 Task: Create new Company, with domain: 'brooklynmuseum.org' and type: 'Vendor'. Add new contact for this company, with mail Id: 'Naina_Bennett@brooklynmuseum.org', First Name: Naina, Last name:  Bennett, Job Title: 'Network Technician', Phone Number: '(305) 555-9016'. Change life cycle stage to  Lead and lead status to  In Progress. Logged in from softage.4@softage.net
Action: Mouse moved to (88, 61)
Screenshot: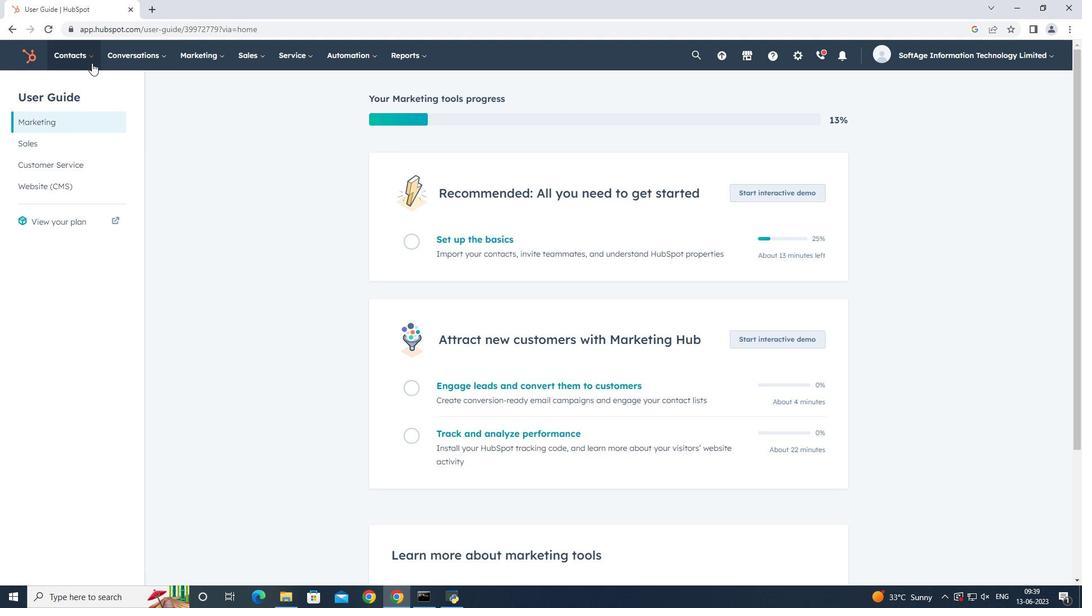 
Action: Mouse pressed left at (88, 61)
Screenshot: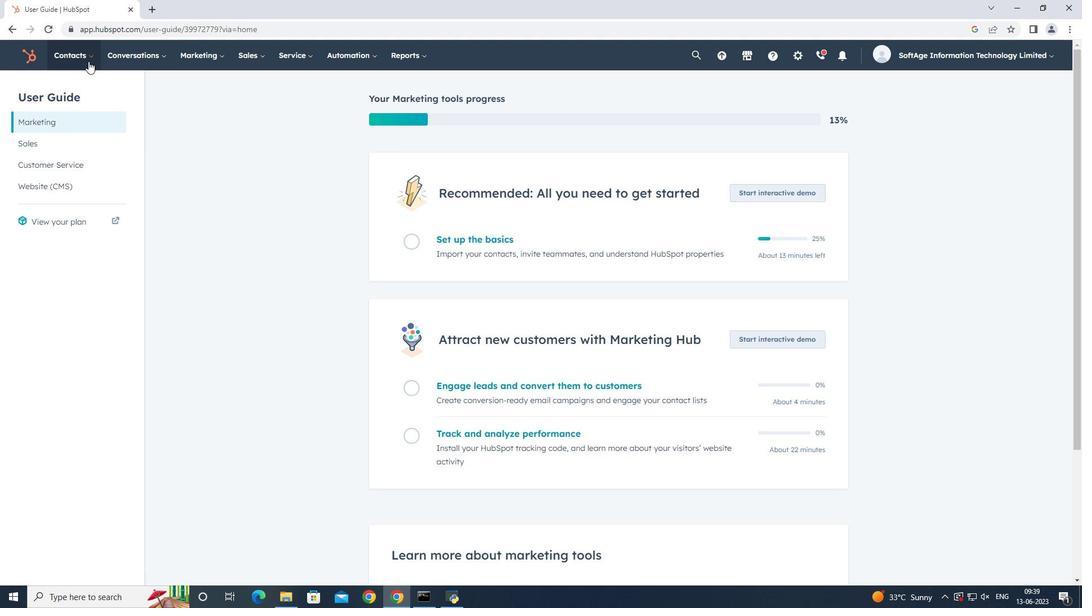 
Action: Mouse moved to (85, 105)
Screenshot: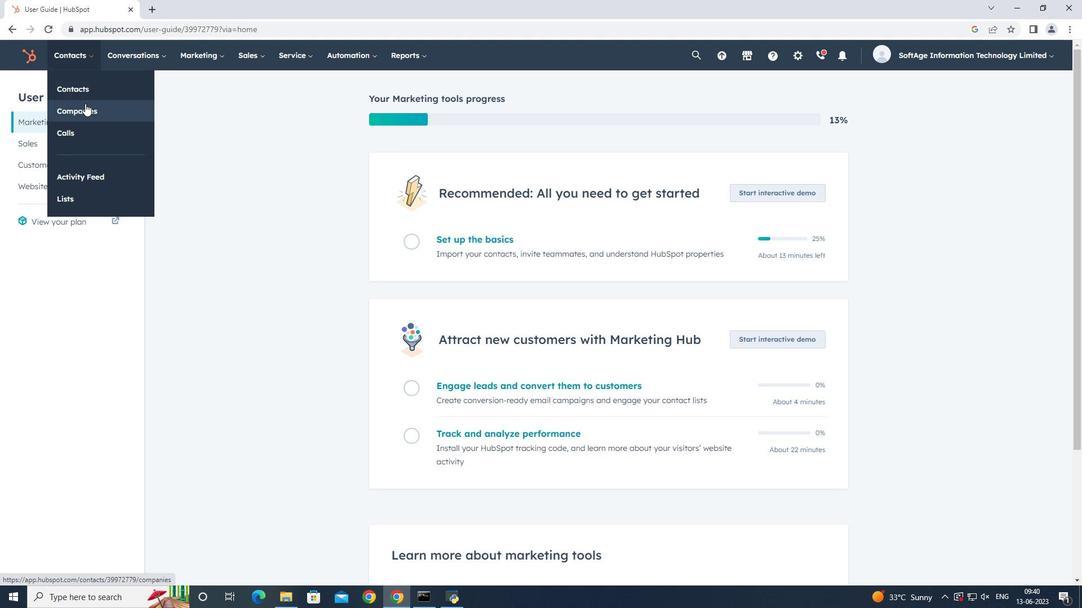 
Action: Mouse pressed left at (85, 105)
Screenshot: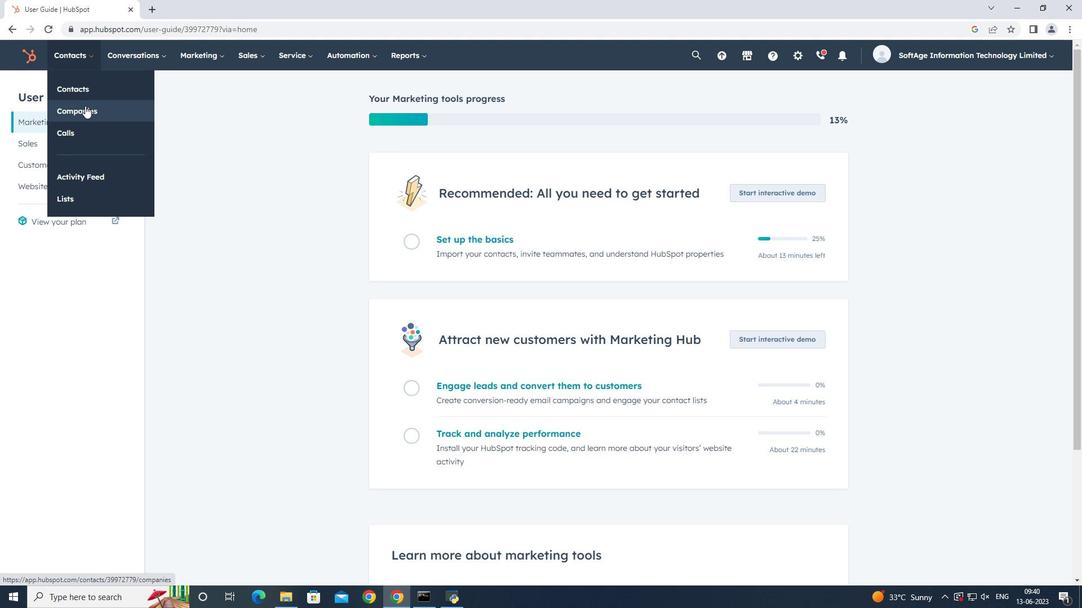 
Action: Mouse moved to (1016, 94)
Screenshot: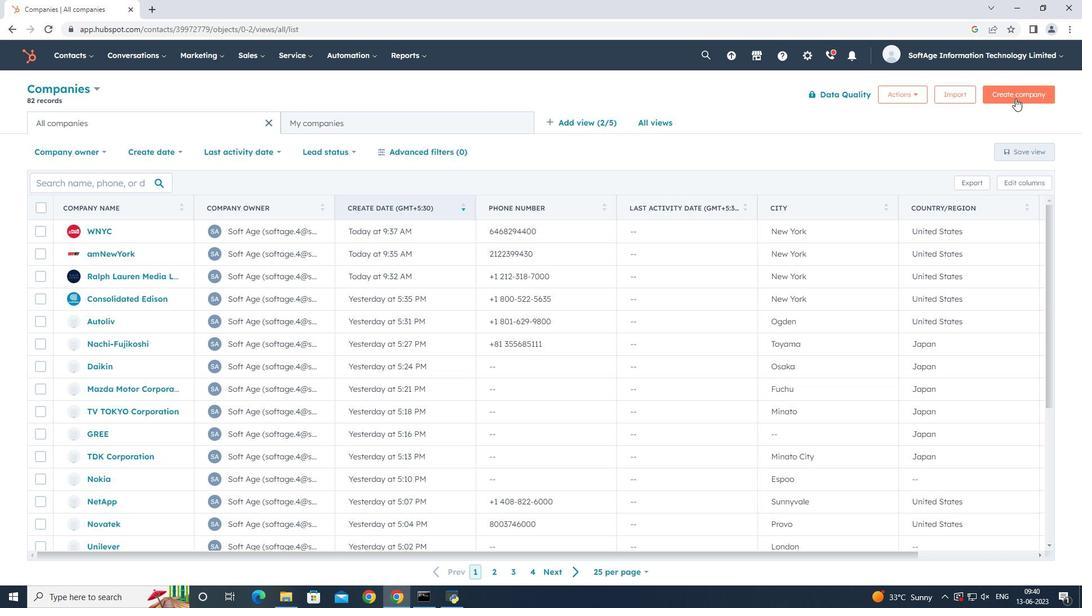 
Action: Mouse pressed left at (1016, 94)
Screenshot: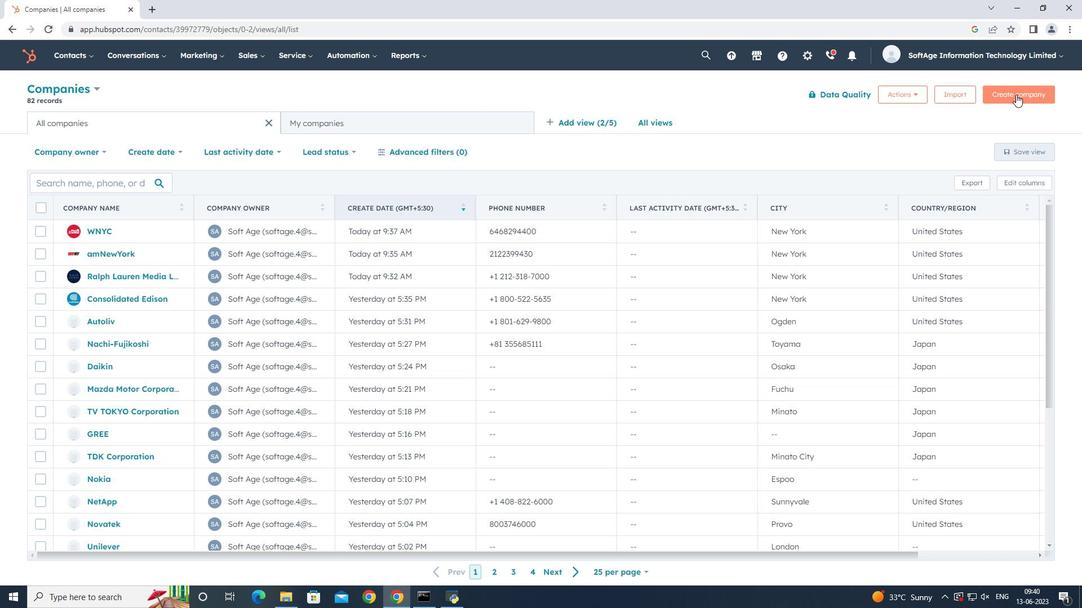 
Action: Mouse moved to (918, 142)
Screenshot: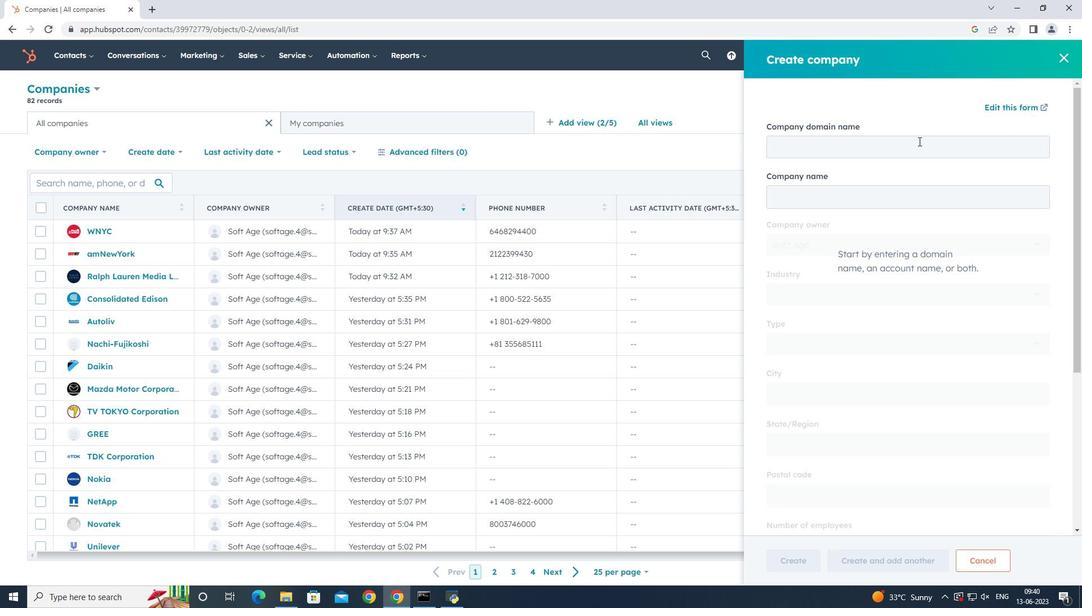 
Action: Mouse pressed left at (918, 142)
Screenshot: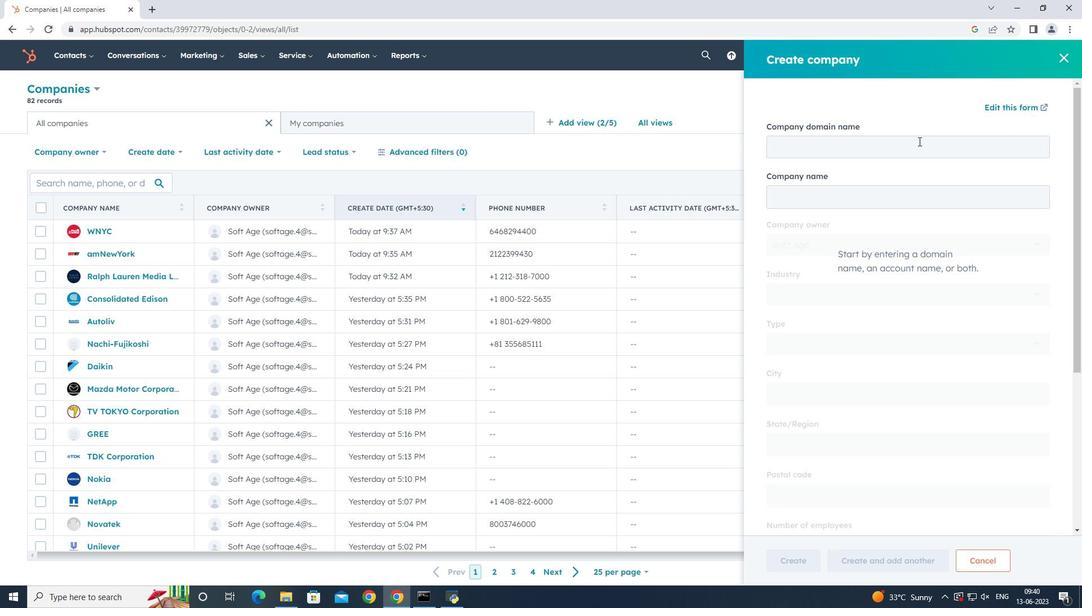 
Action: Key pressed brooklynmuseum.r<Key.backspace>org
Screenshot: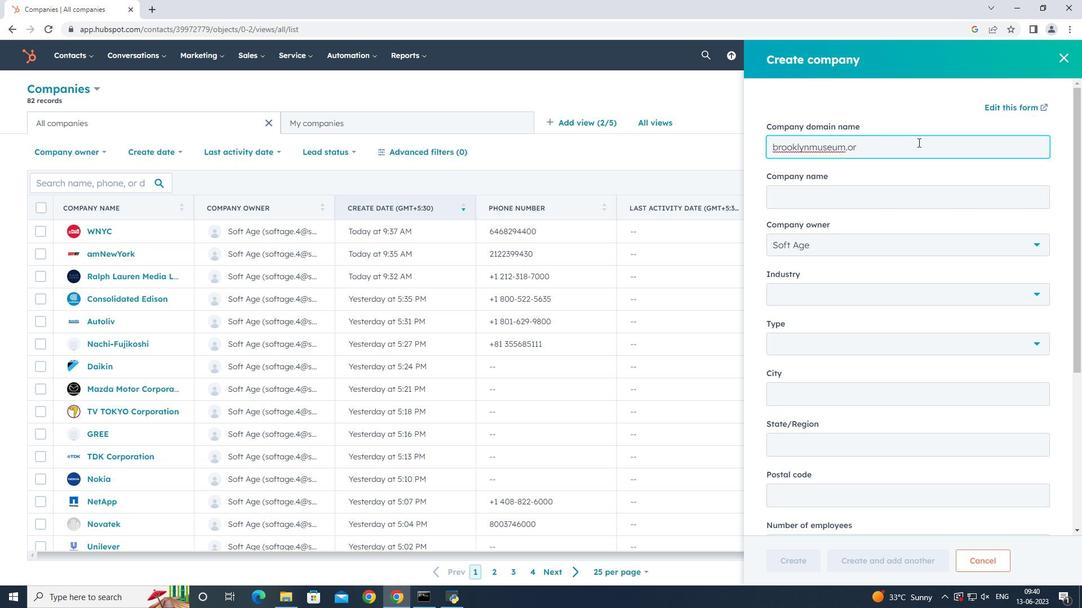 
Action: Mouse moved to (908, 337)
Screenshot: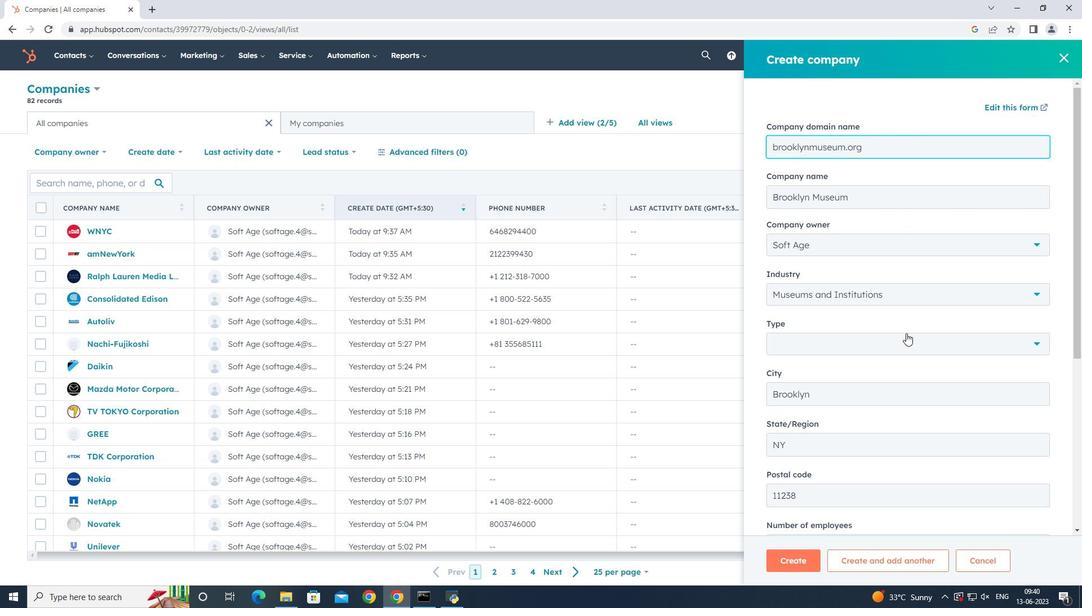 
Action: Mouse pressed left at (908, 337)
Screenshot: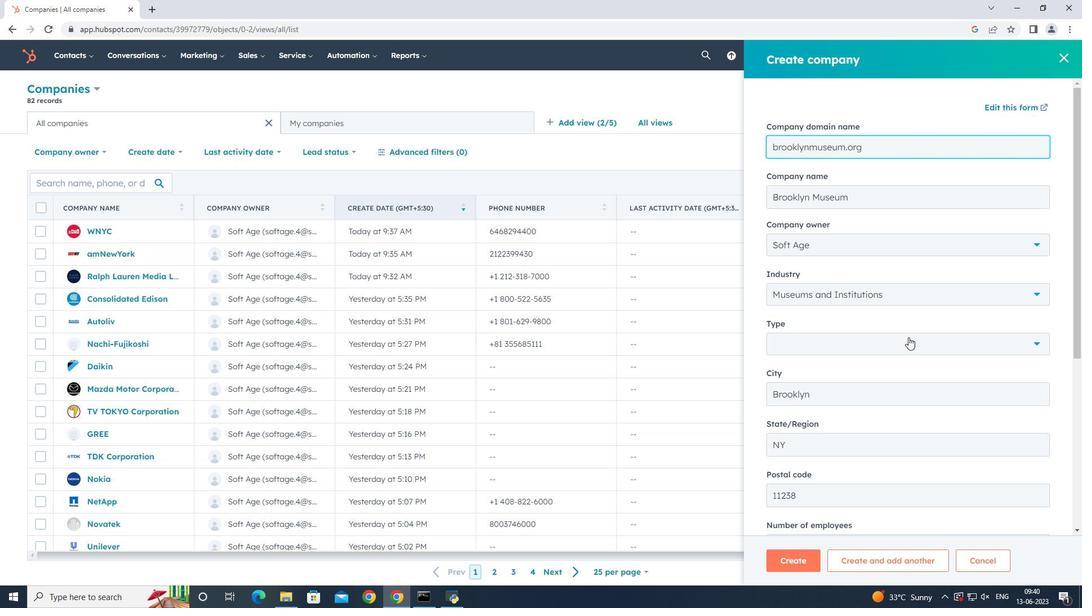 
Action: Mouse moved to (887, 455)
Screenshot: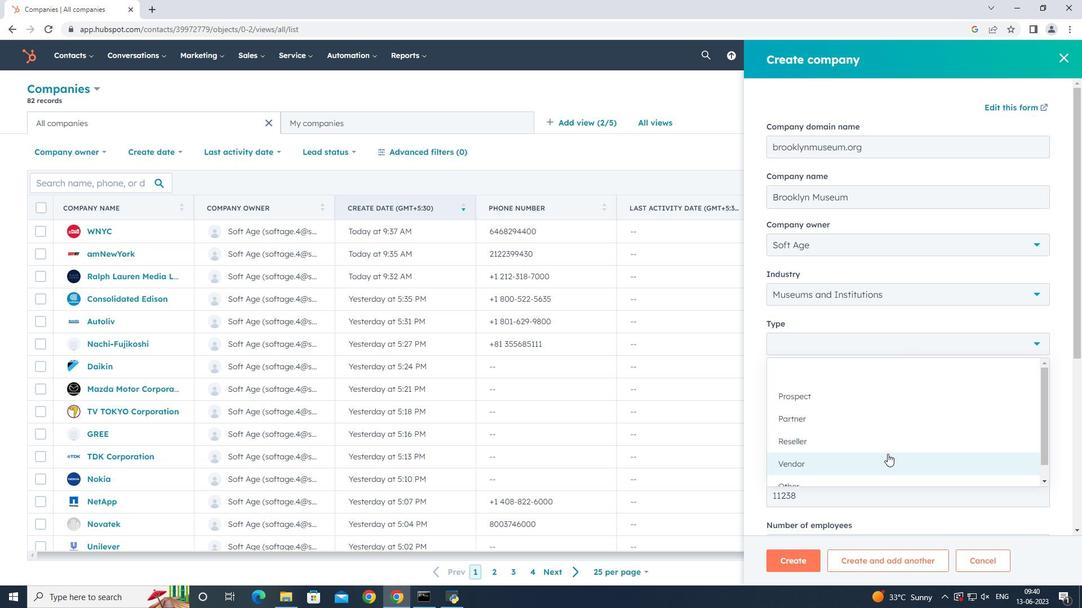 
Action: Mouse pressed left at (887, 455)
Screenshot: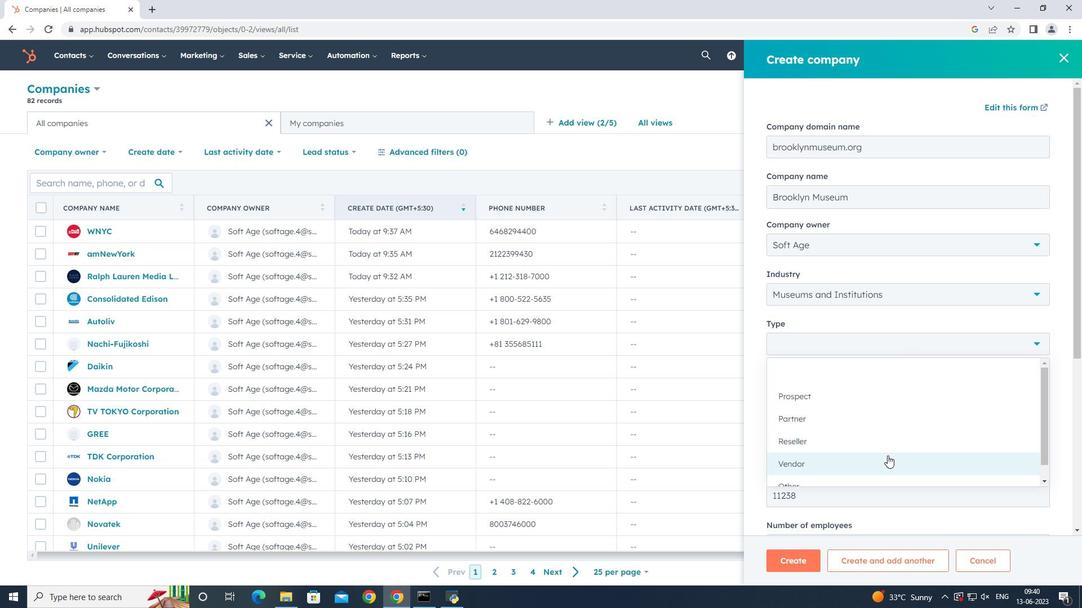 
Action: Mouse scrolled (887, 455) with delta (0, 0)
Screenshot: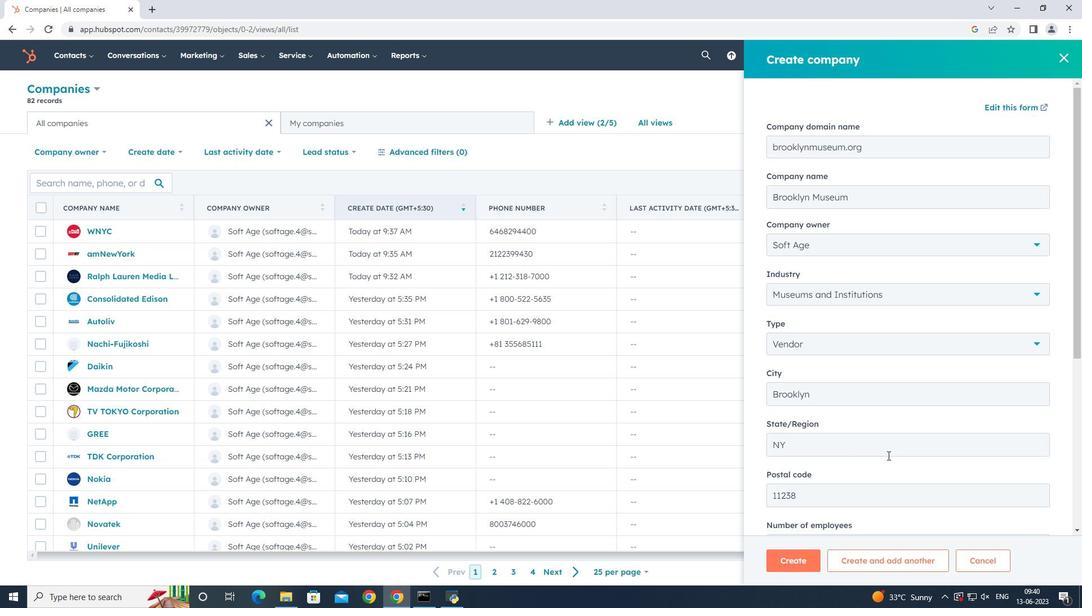 
Action: Mouse scrolled (887, 455) with delta (0, 0)
Screenshot: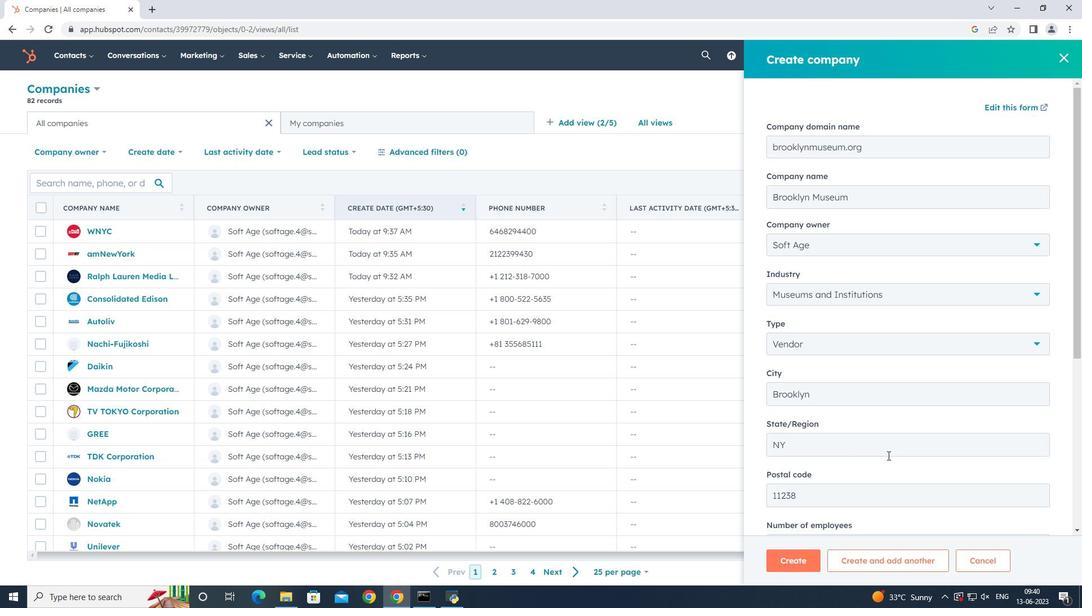 
Action: Mouse scrolled (887, 455) with delta (0, 0)
Screenshot: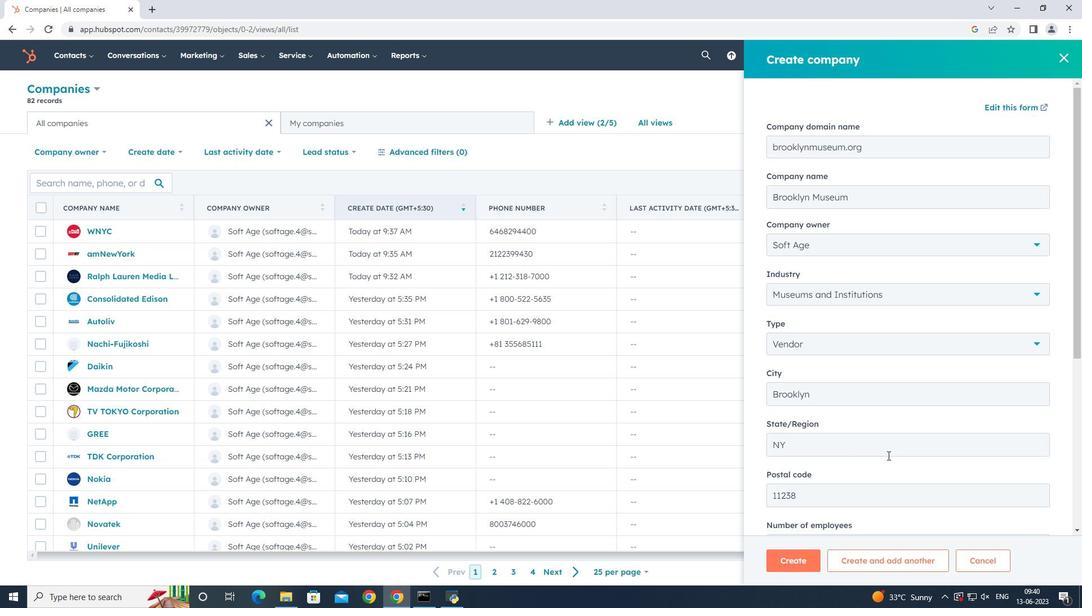 
Action: Mouse scrolled (887, 455) with delta (0, 0)
Screenshot: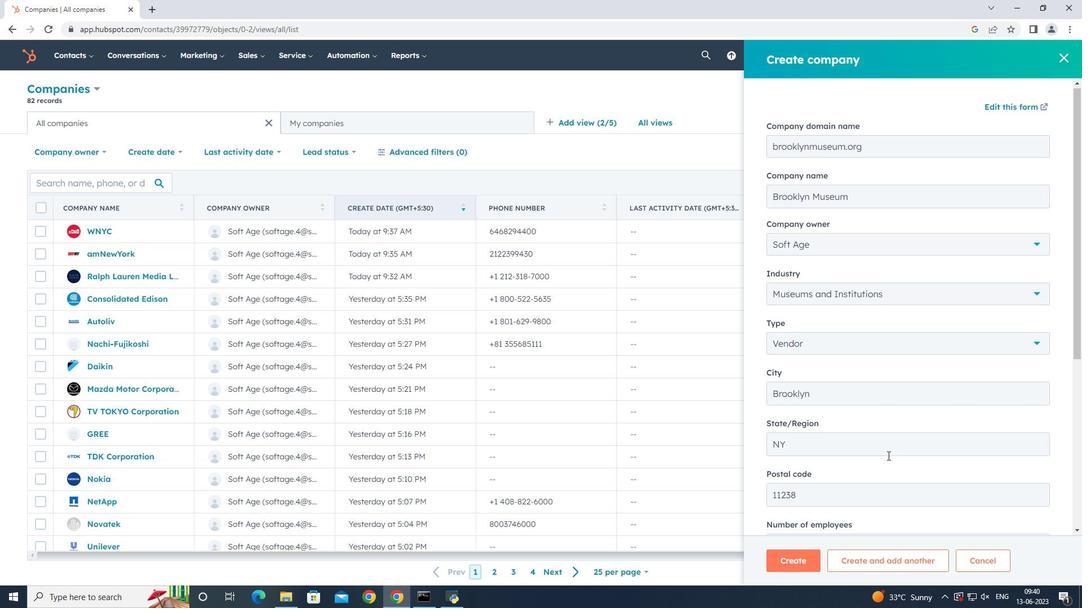 
Action: Mouse scrolled (887, 455) with delta (0, 0)
Screenshot: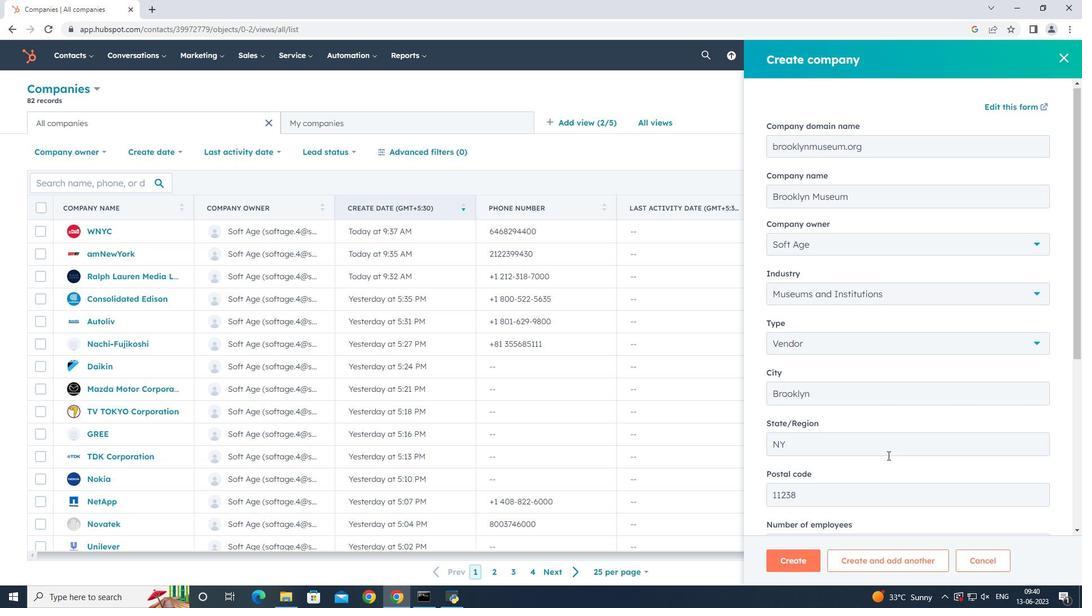 
Action: Mouse moved to (806, 556)
Screenshot: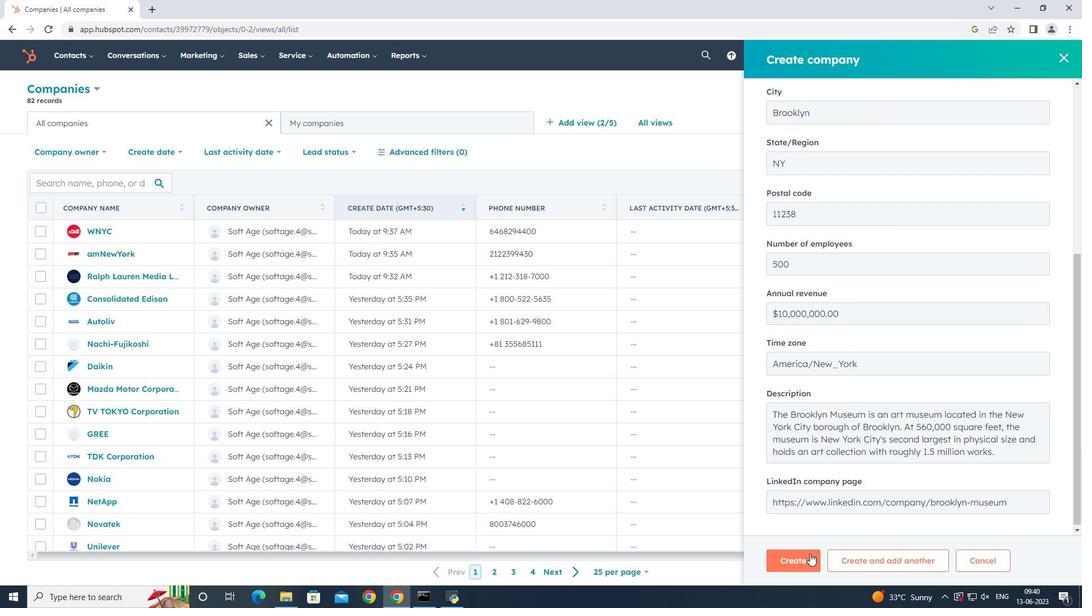 
Action: Mouse pressed left at (806, 556)
Screenshot: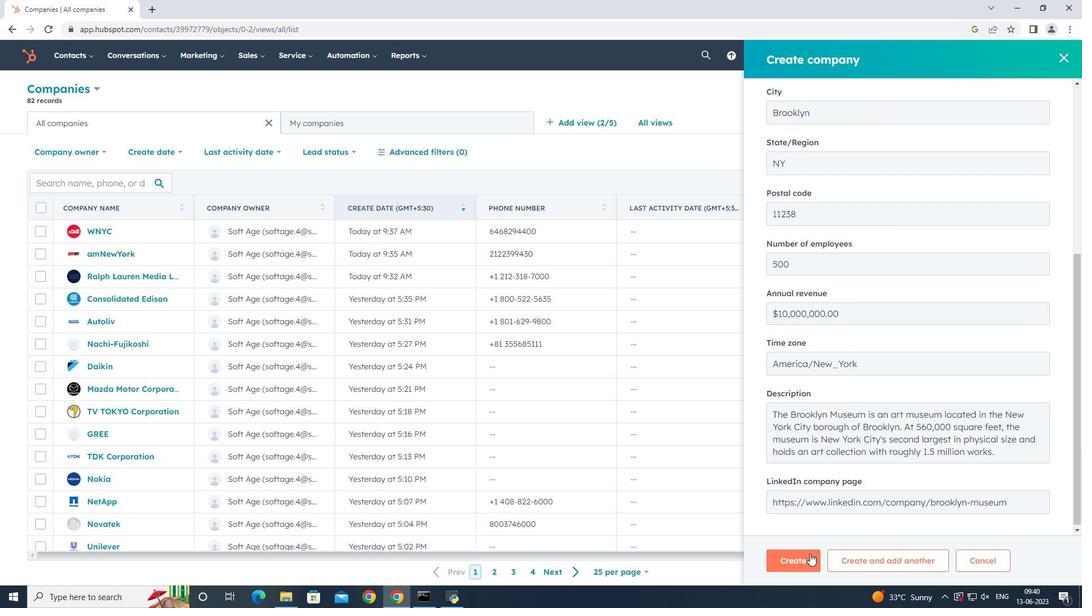 
Action: Mouse moved to (761, 364)
Screenshot: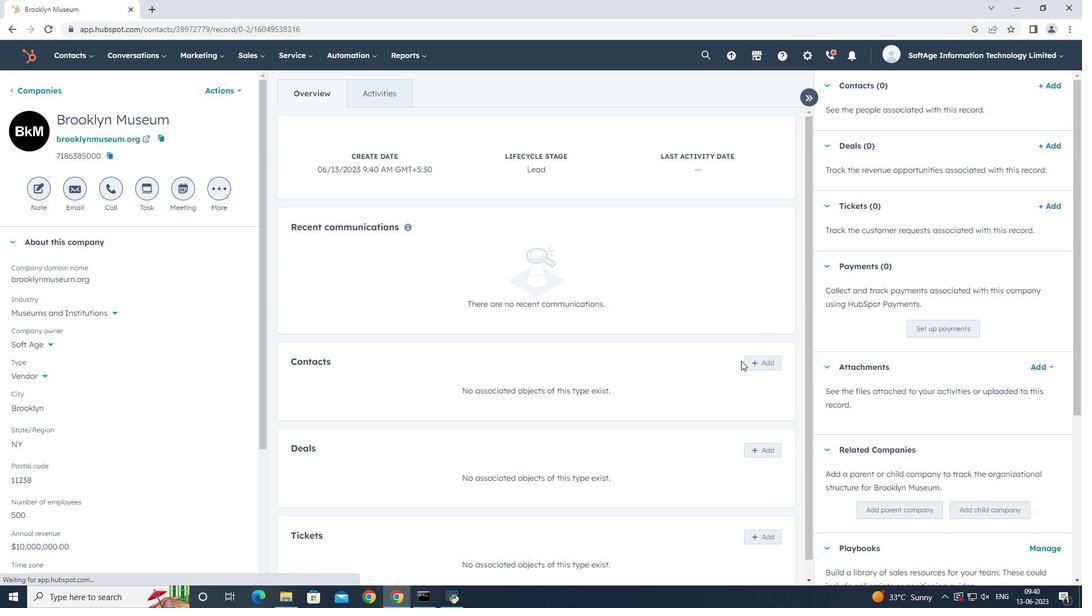 
Action: Mouse pressed left at (761, 364)
Screenshot: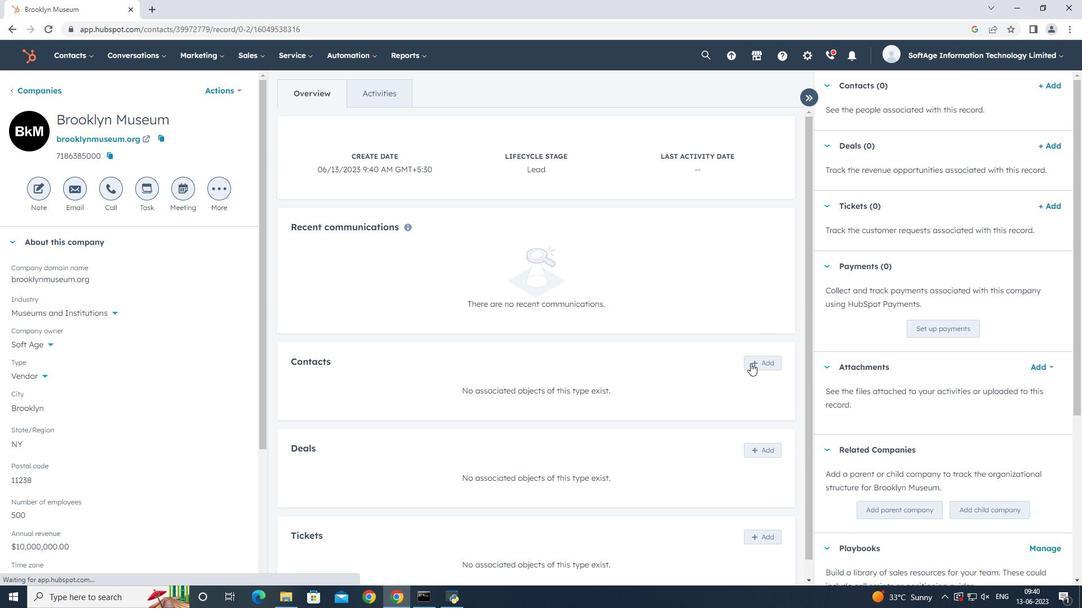 
Action: Mouse moved to (822, 120)
Screenshot: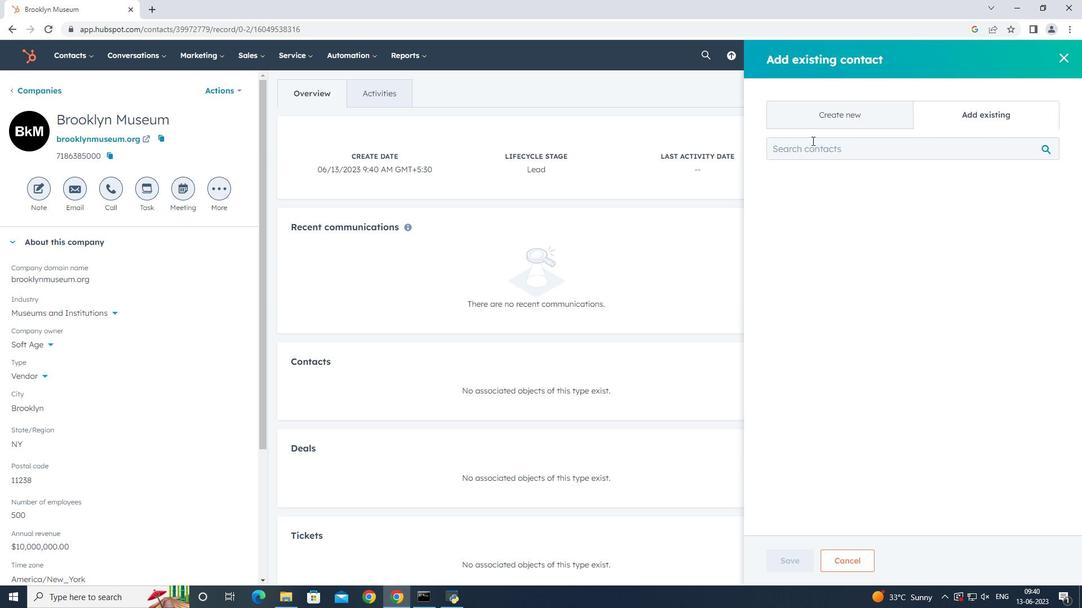 
Action: Mouse pressed left at (822, 120)
Screenshot: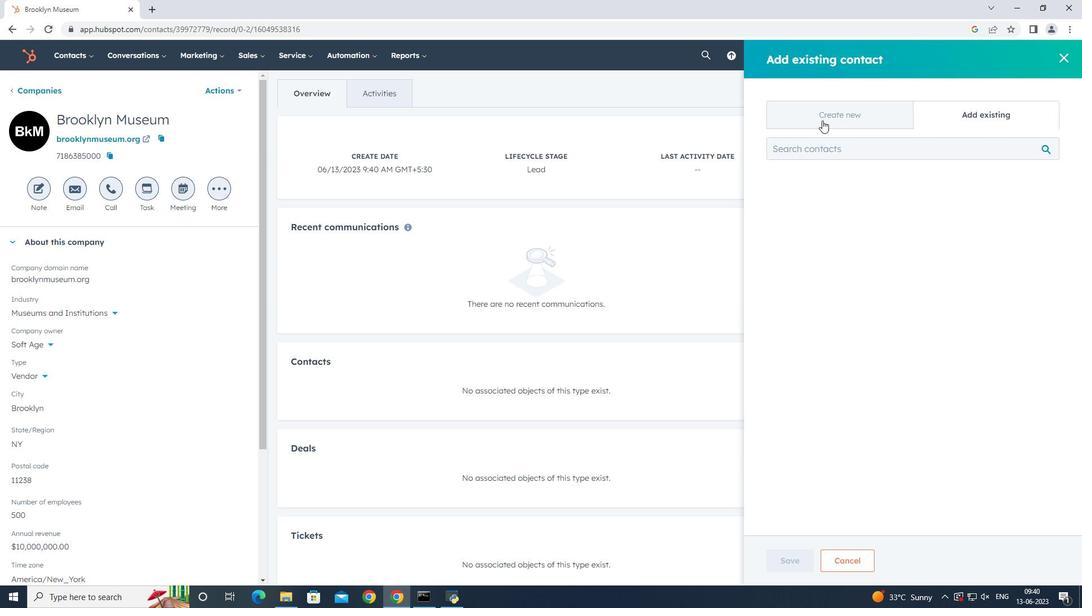 
Action: Mouse moved to (851, 184)
Screenshot: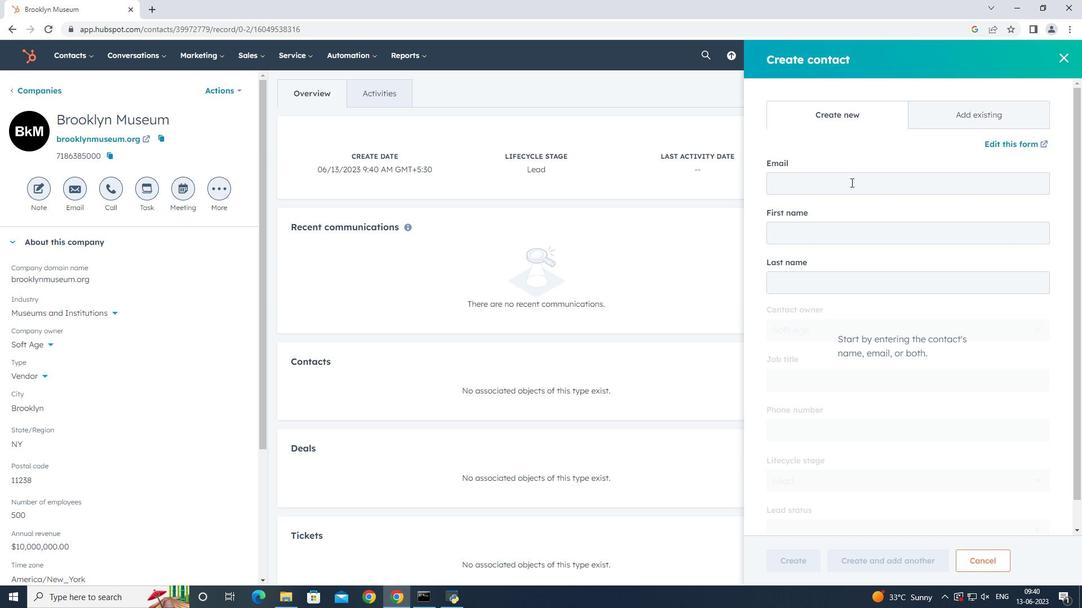 
Action: Mouse pressed left at (851, 184)
Screenshot: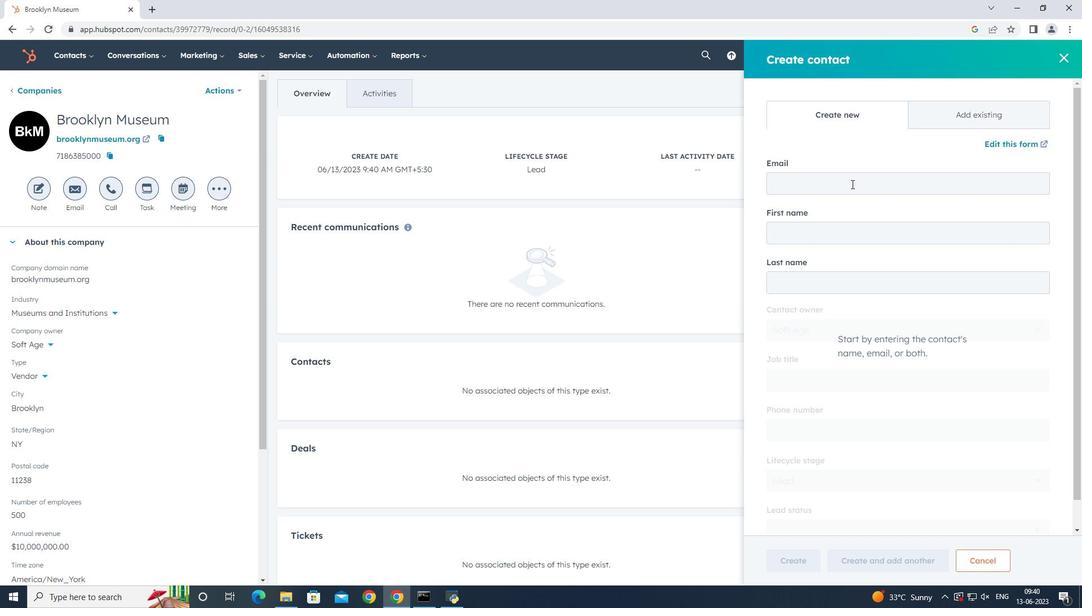 
Action: Key pressed <Key.shift><Key.shift><Key.shift><Key.shift>Naina<Key.shift_r>_<Key.shift_r><Key.shift_r><Key.shift_r><Key.shift_r><Key.shift_r><Key.shift_r><Key.shift_r><Key.shift_r><Key.shift_r><Key.shift_r><Key.shift_r><Key.shift_r>Bennett<Key.shift>@brooklynmuseum.org
Screenshot: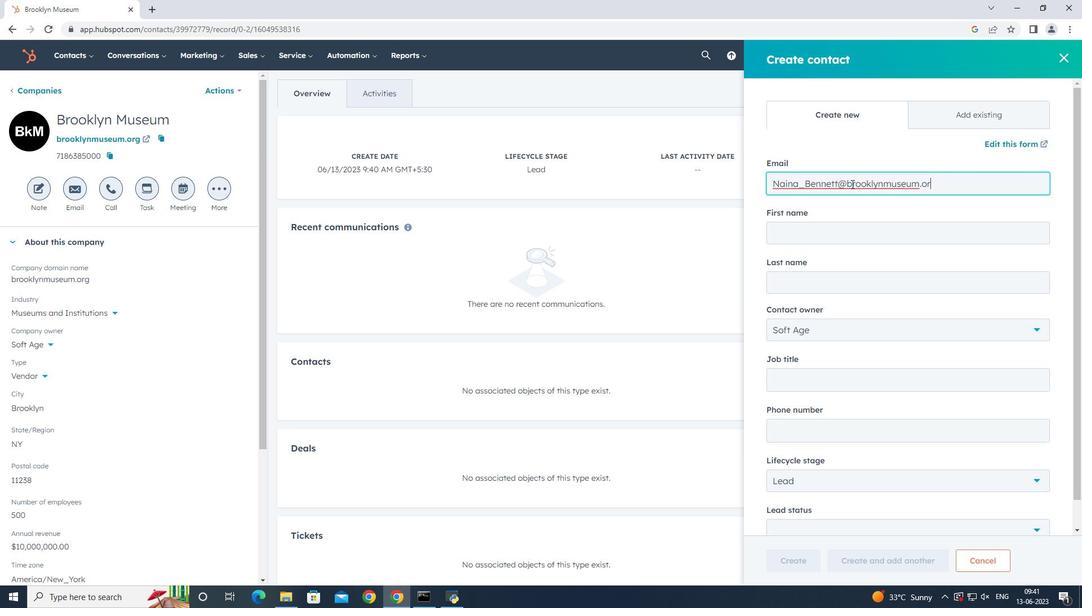 
Action: Mouse moved to (862, 228)
Screenshot: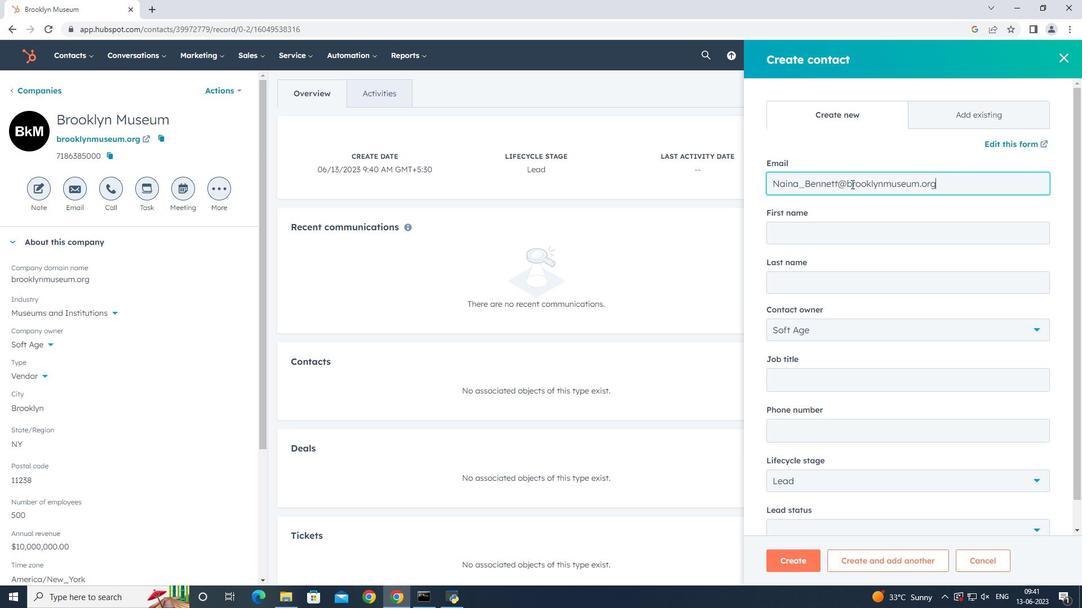 
Action: Mouse pressed left at (862, 228)
Screenshot: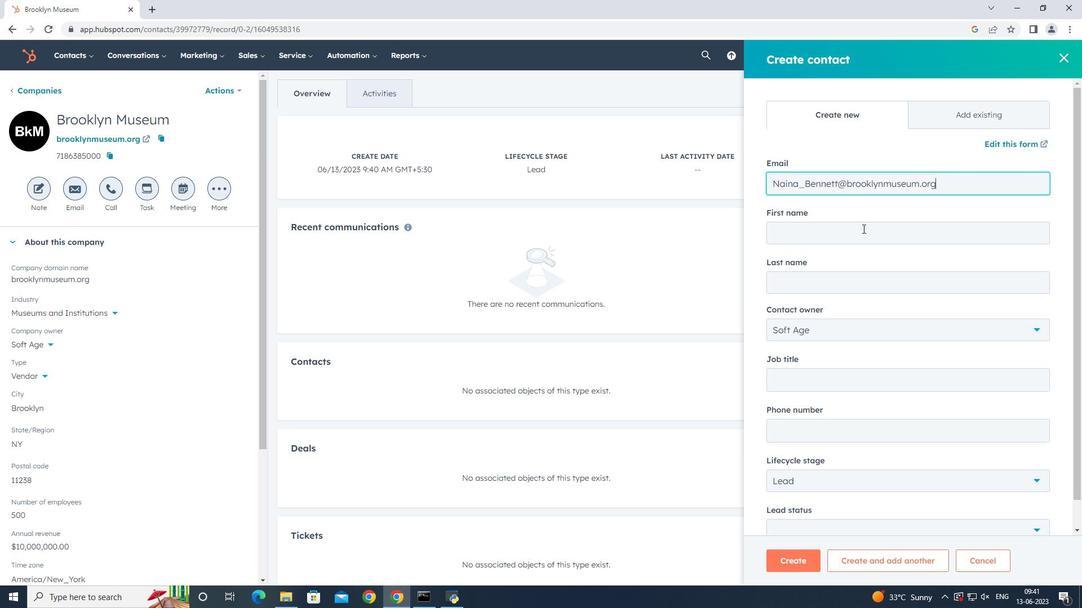 
Action: Key pressed <Key.shift_r><Key.shift_r><Key.shift_r><Key.shift_r><Key.shift_r>Naina<Key.tab><Key.shift><Key.shift><Key.shift>Bennett
Screenshot: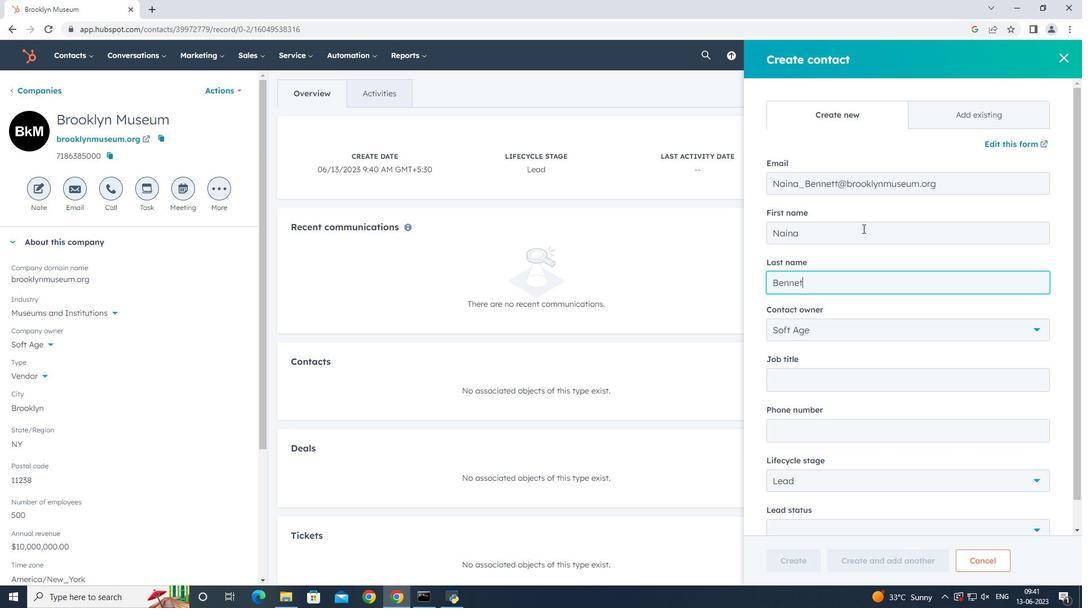 
Action: Mouse moved to (848, 387)
Screenshot: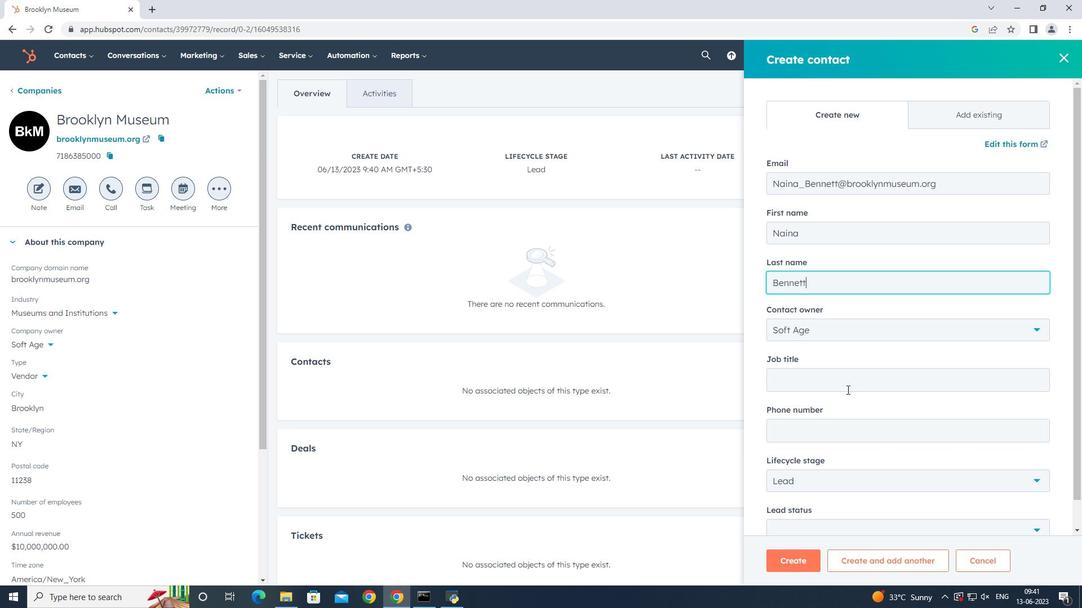 
Action: Mouse pressed left at (848, 387)
Screenshot: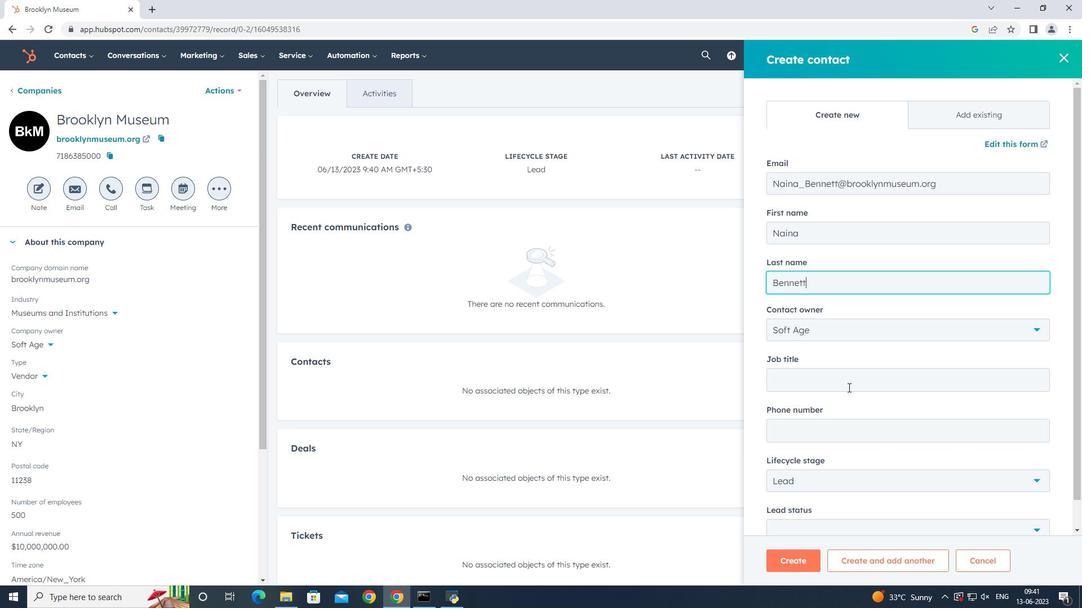 
Action: Key pressed 3<Key.backspace><Key.shift_r><Key.shift_r><Key.shift_r><Key.shift_r><Key.shift_r><Key.shift_r><Key.shift_r><Key.shift_r><Key.shift_r><Key.shift_r><Key.shift_r><Key.shift_r>Network<Key.space><Key.shift><Key.shift><Key.shift><Key.shift>Technician
Screenshot: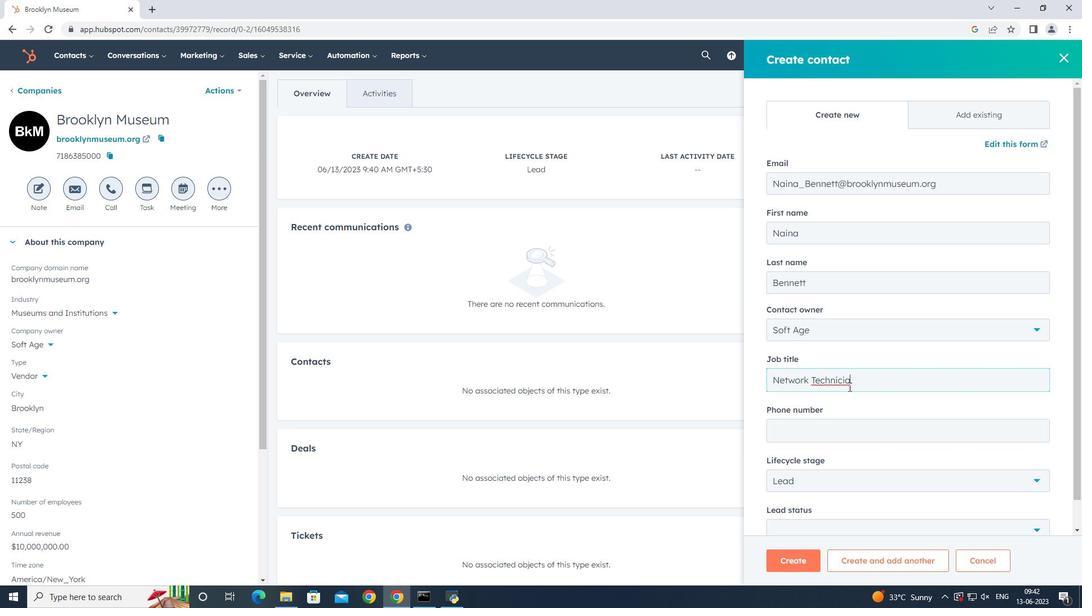 
Action: Mouse moved to (869, 437)
Screenshot: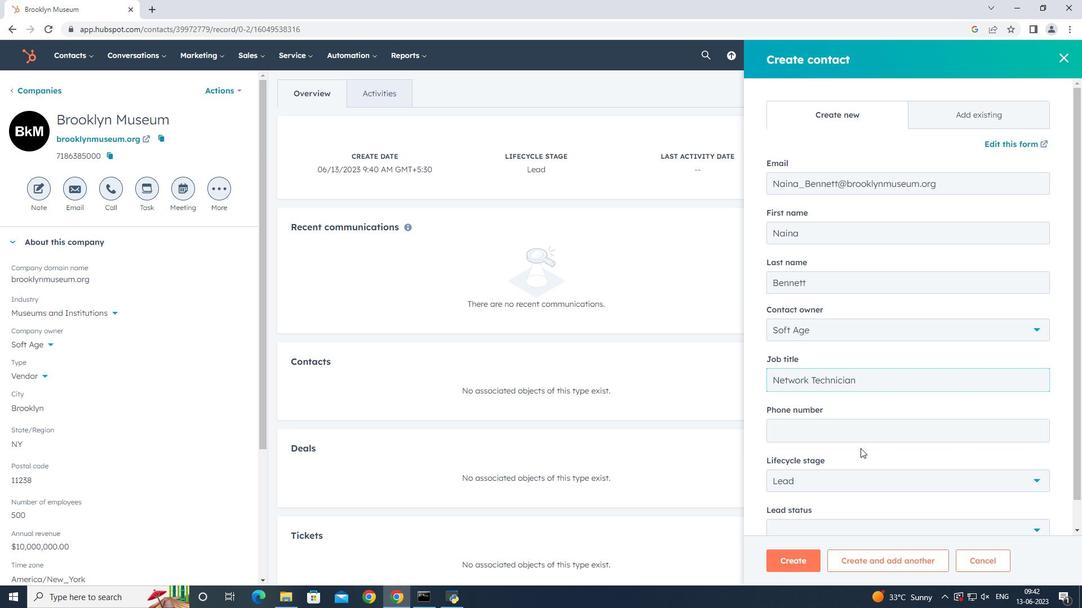 
Action: Mouse pressed left at (869, 437)
Screenshot: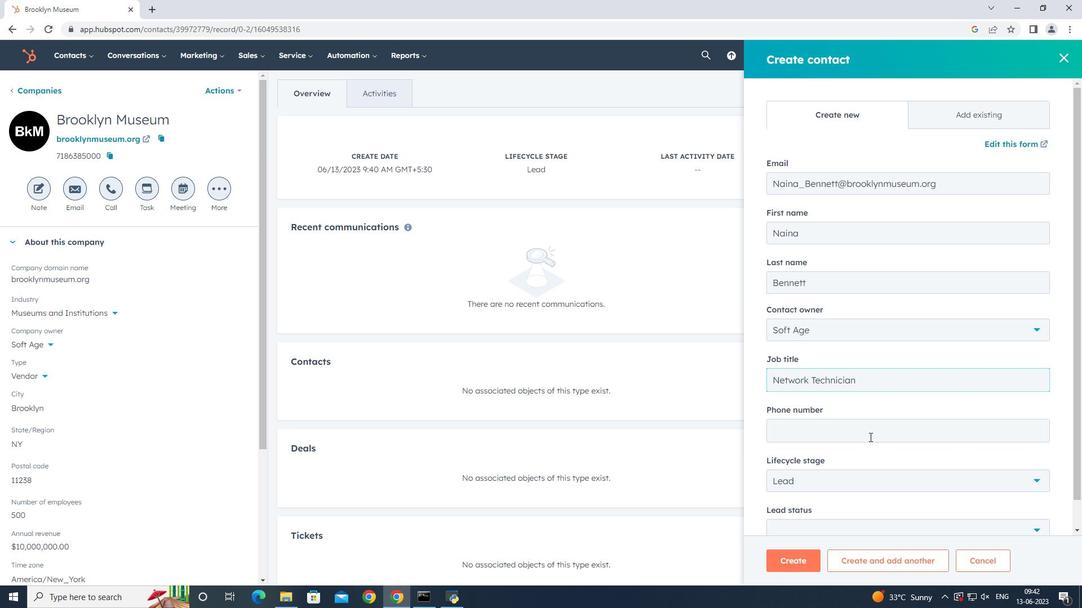 
Action: Key pressed 3055559016
Screenshot: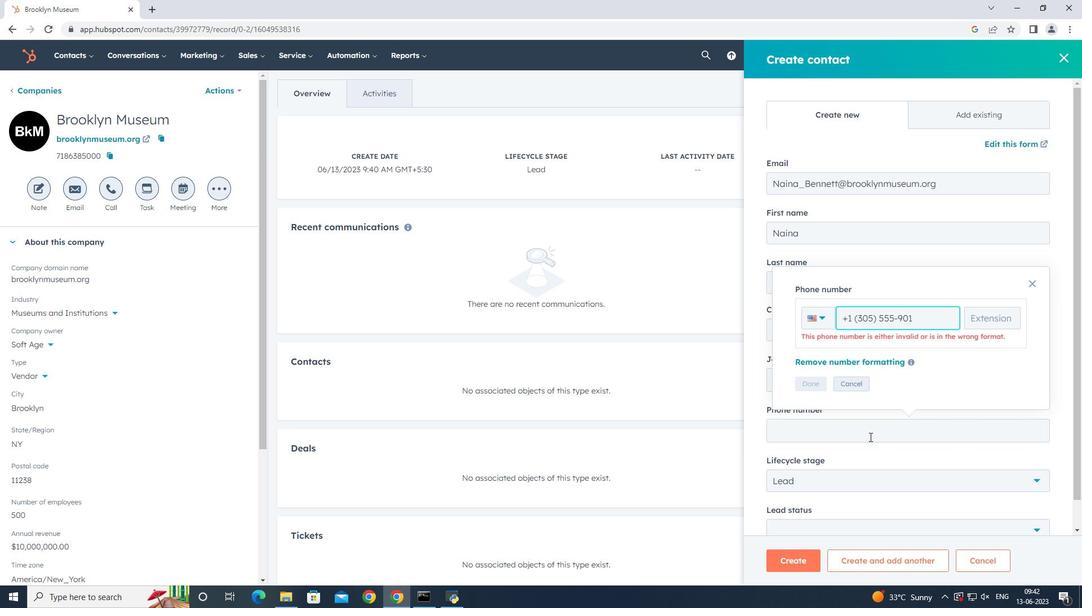 
Action: Mouse moved to (812, 382)
Screenshot: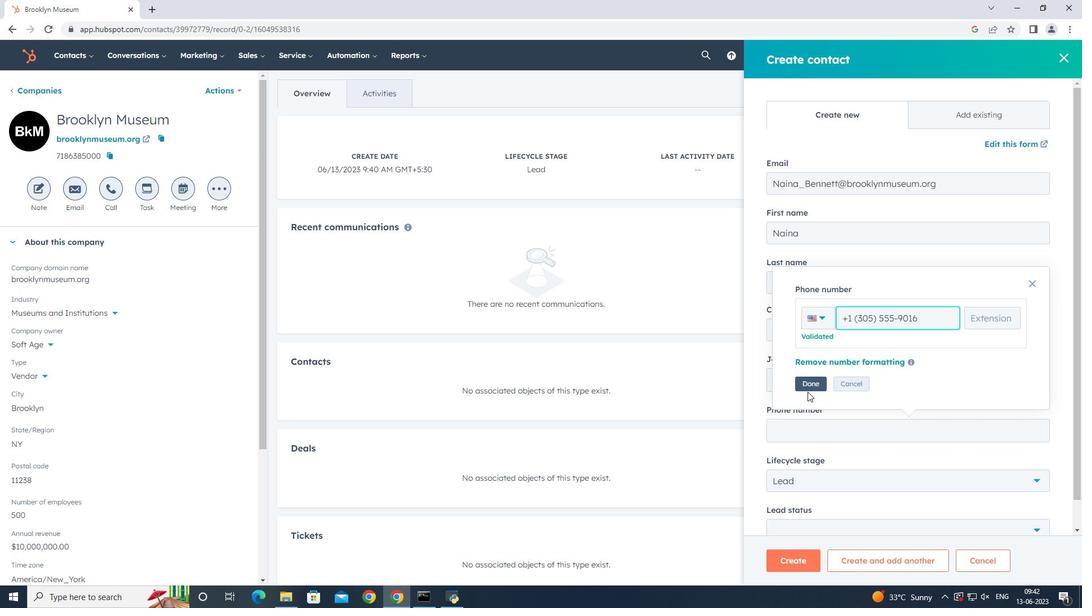 
Action: Mouse pressed left at (812, 382)
Screenshot: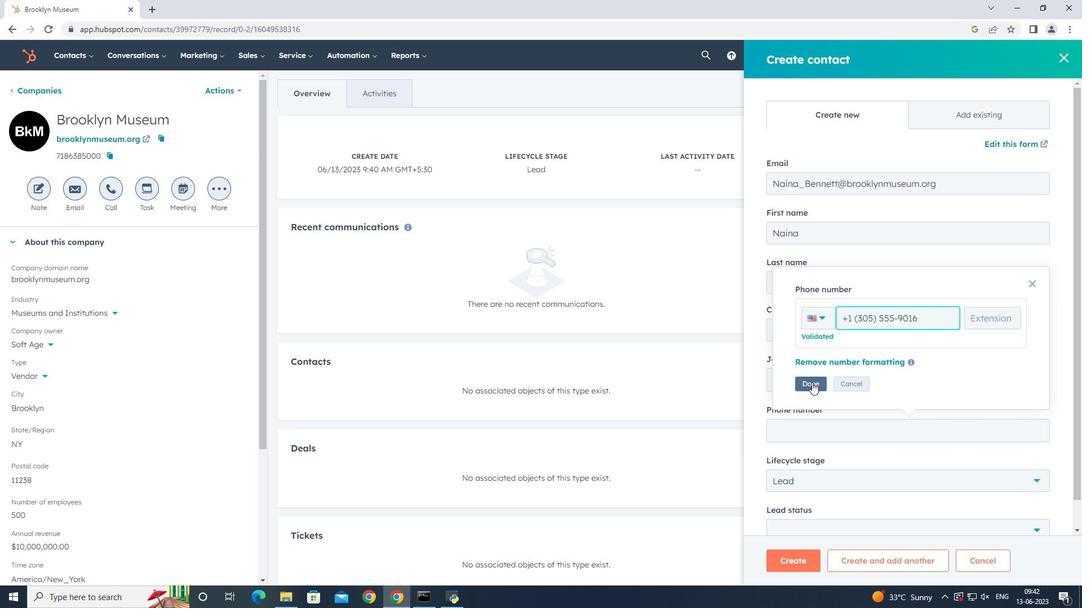 
Action: Mouse moved to (894, 450)
Screenshot: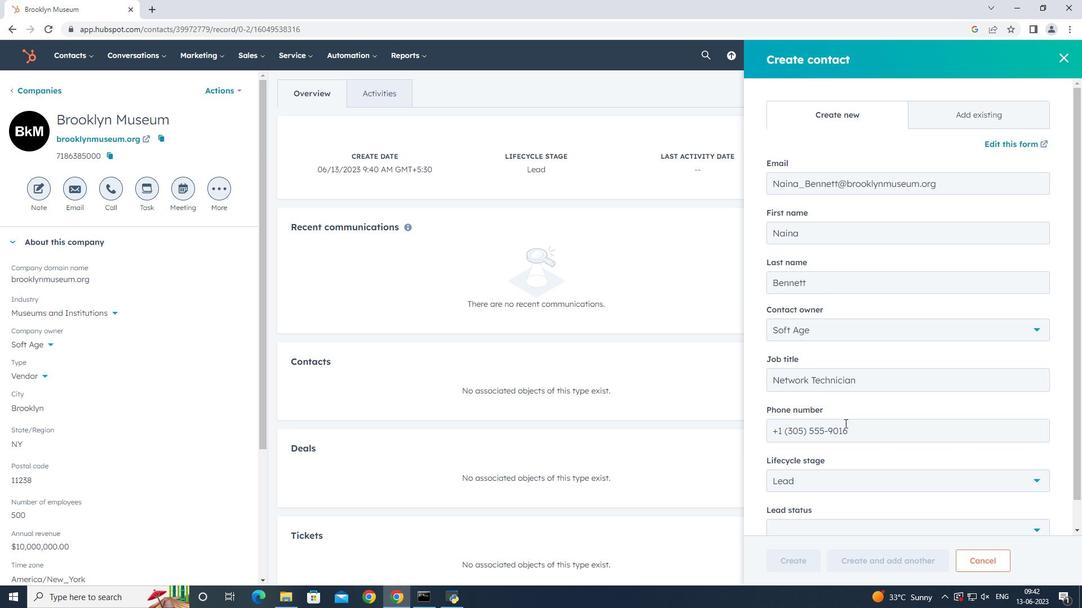 
Action: Mouse scrolled (894, 449) with delta (0, 0)
Screenshot: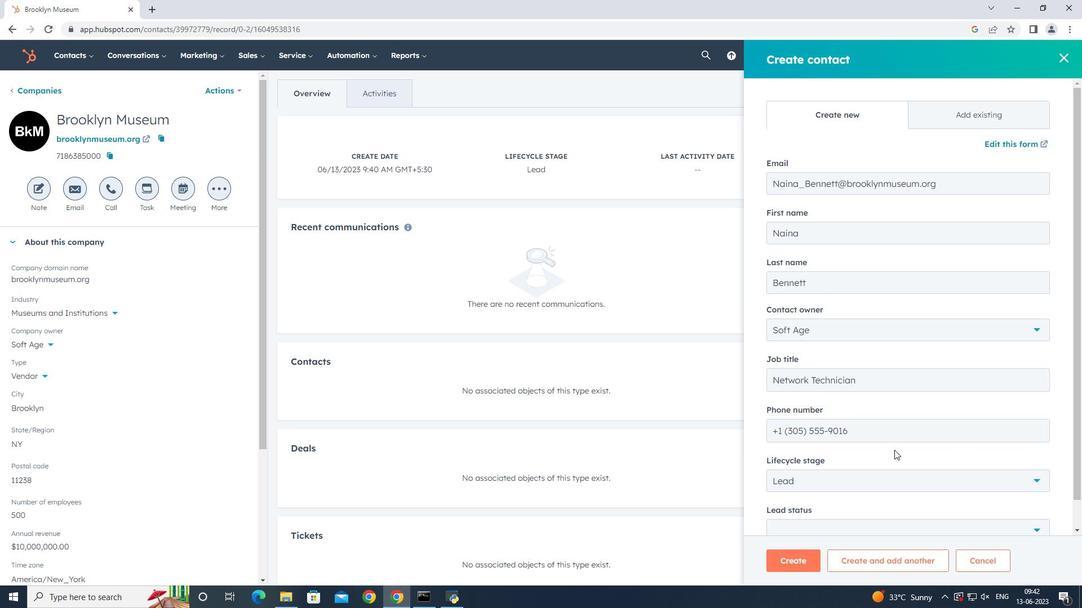 
Action: Mouse scrolled (894, 449) with delta (0, 0)
Screenshot: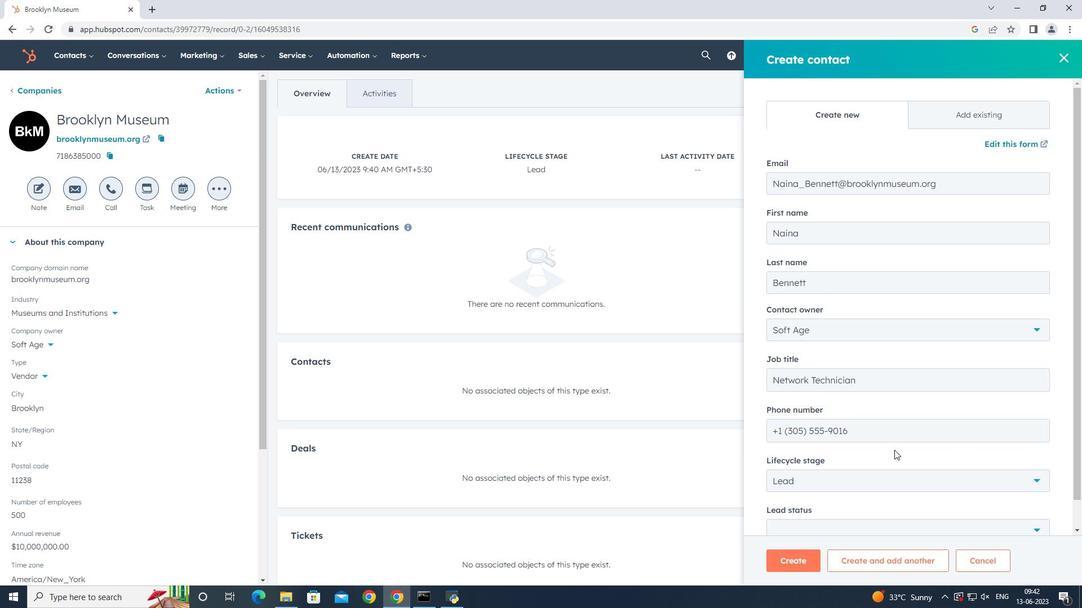 
Action: Mouse moved to (882, 447)
Screenshot: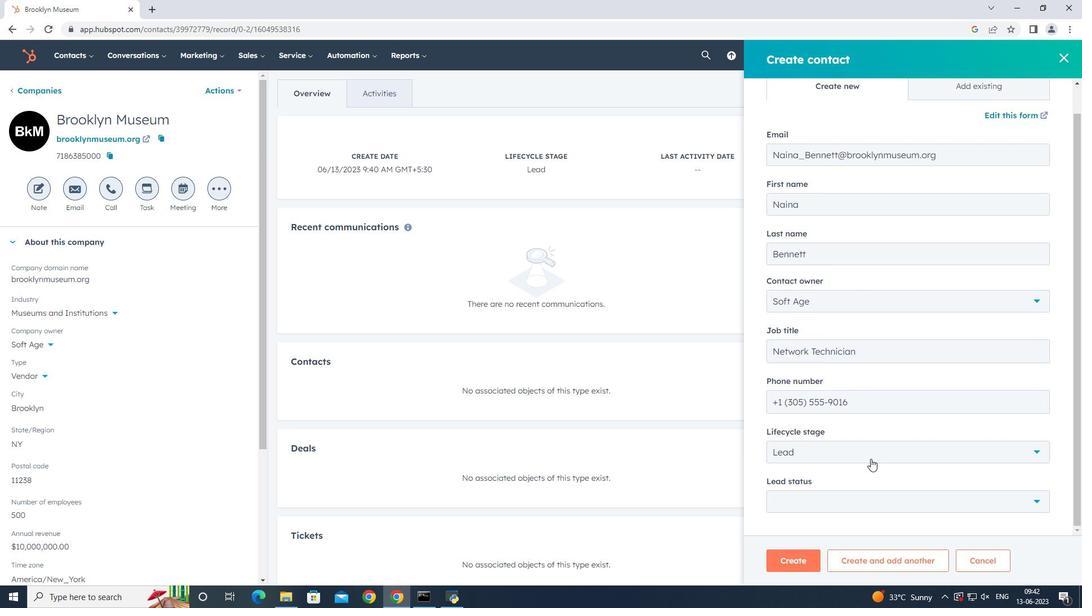 
Action: Mouse pressed left at (882, 447)
Screenshot: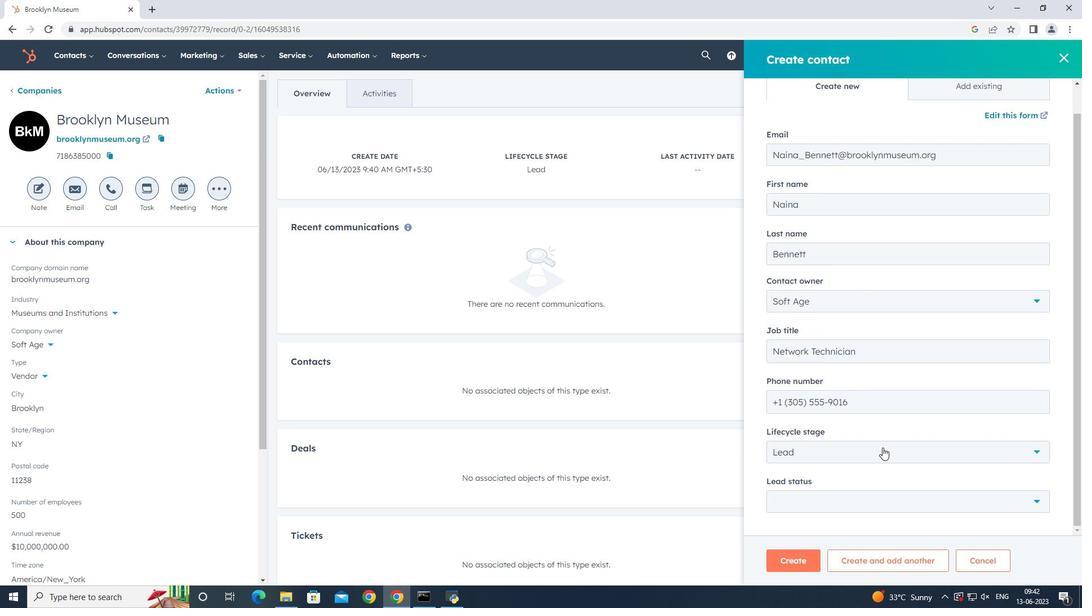 
Action: Mouse moved to (879, 343)
Screenshot: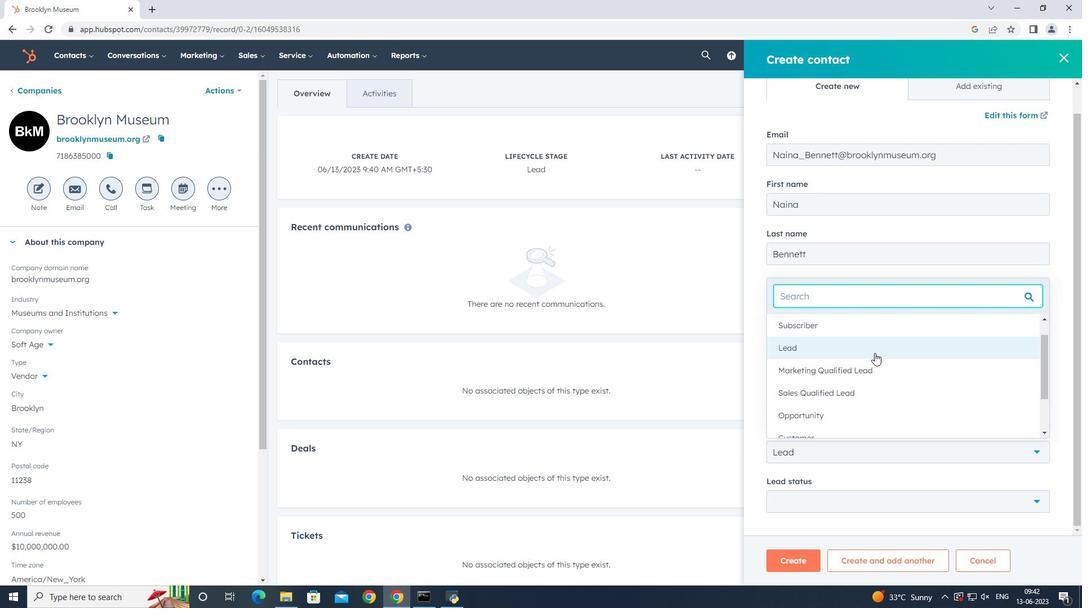 
Action: Mouse pressed left at (879, 343)
Screenshot: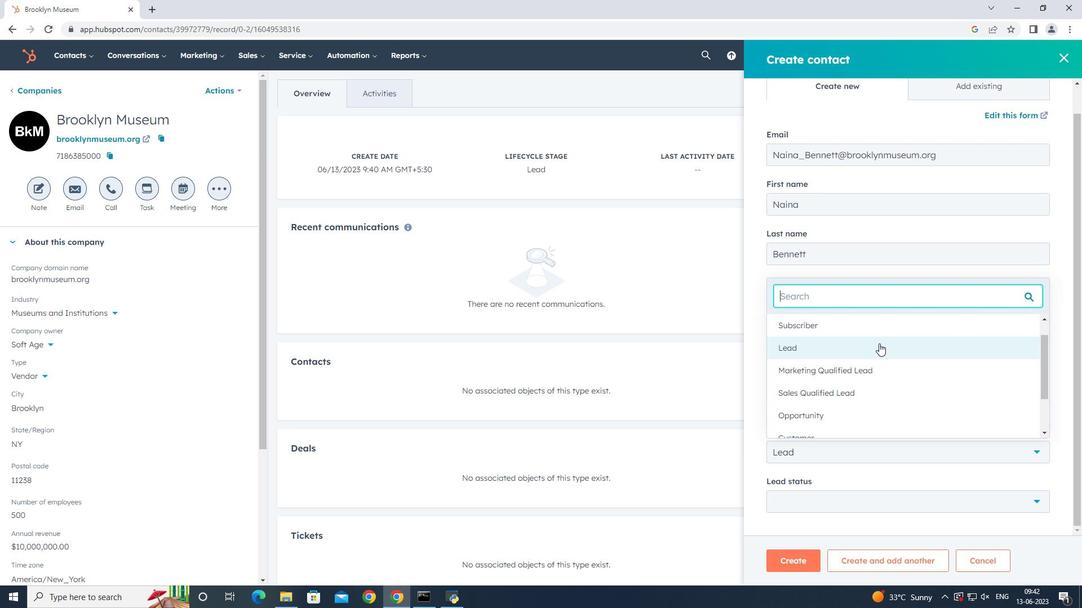 
Action: Mouse moved to (892, 496)
Screenshot: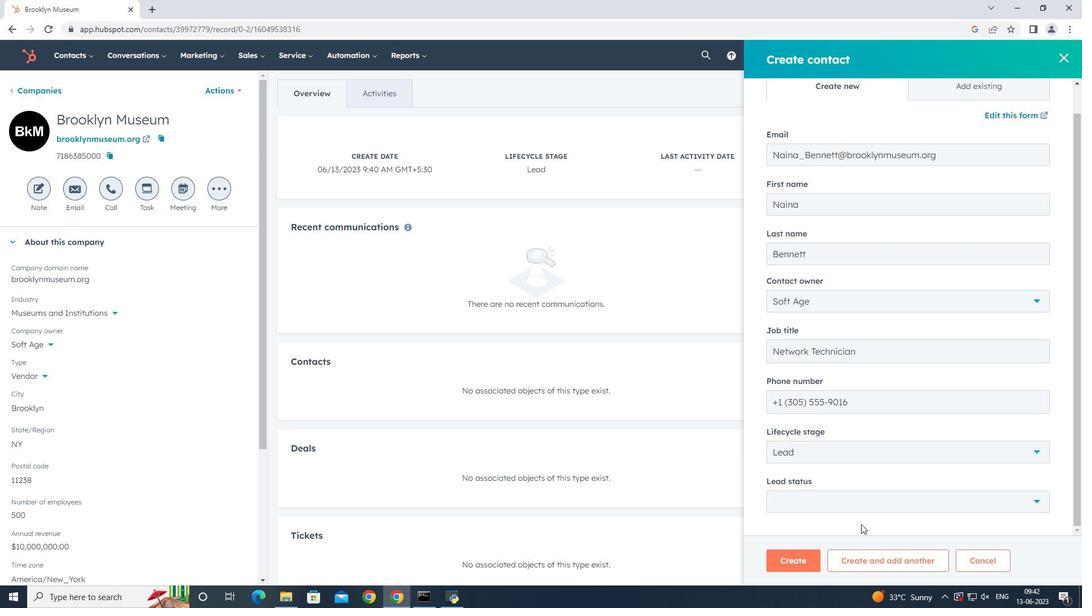 
Action: Mouse pressed left at (892, 496)
Screenshot: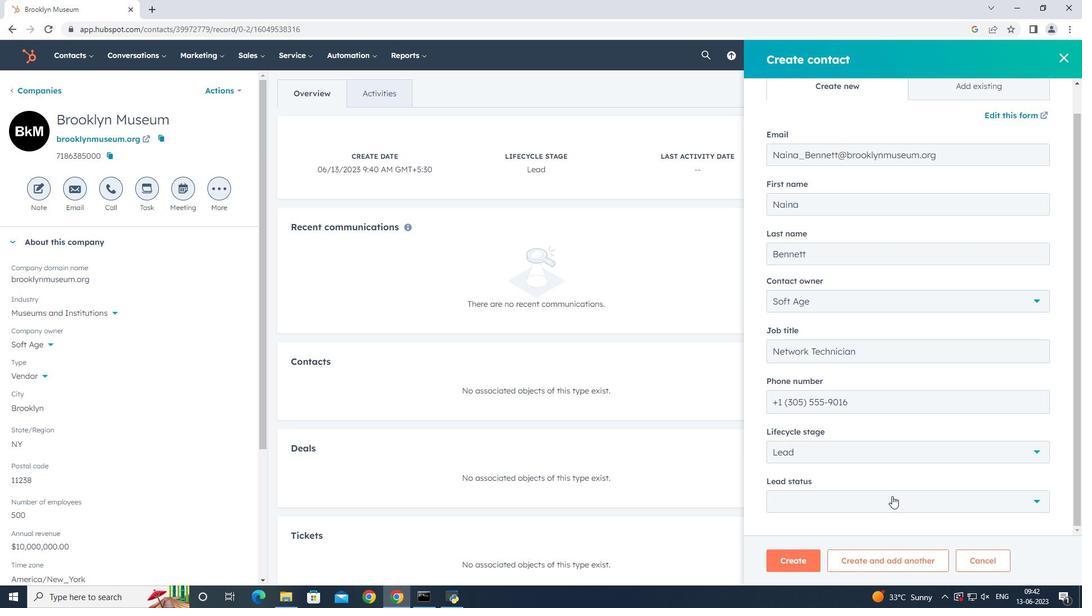 
Action: Mouse moved to (885, 444)
Screenshot: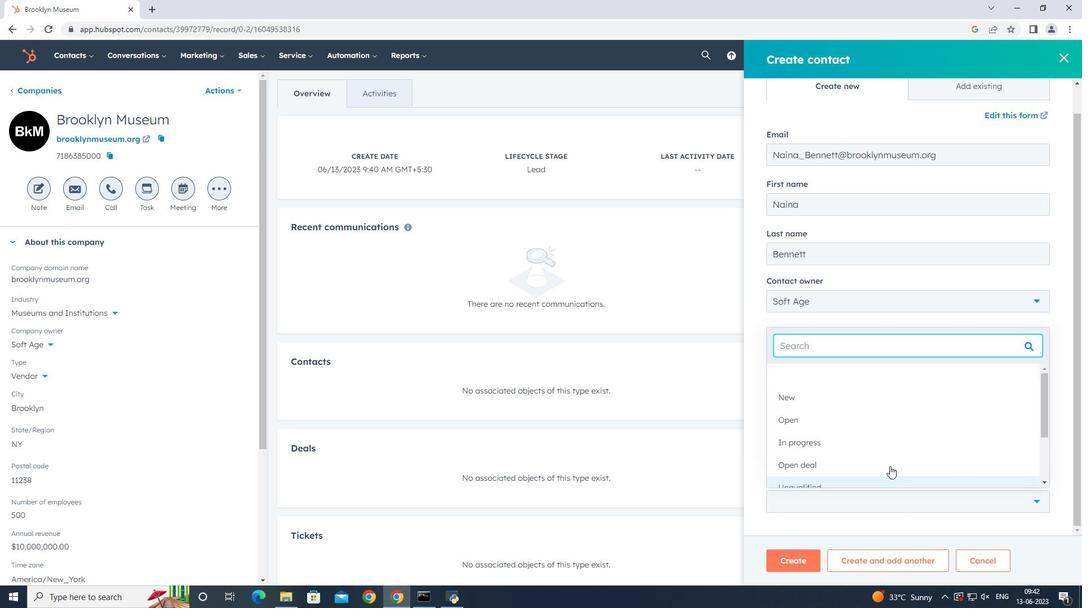 
Action: Mouse pressed left at (885, 444)
Screenshot: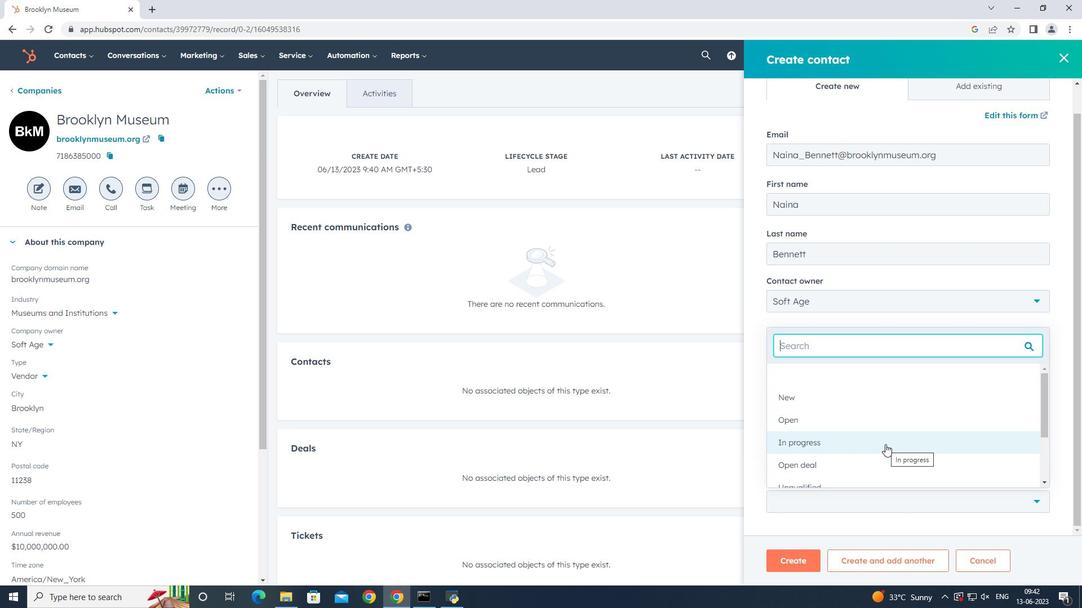 
Action: Mouse moved to (887, 484)
Screenshot: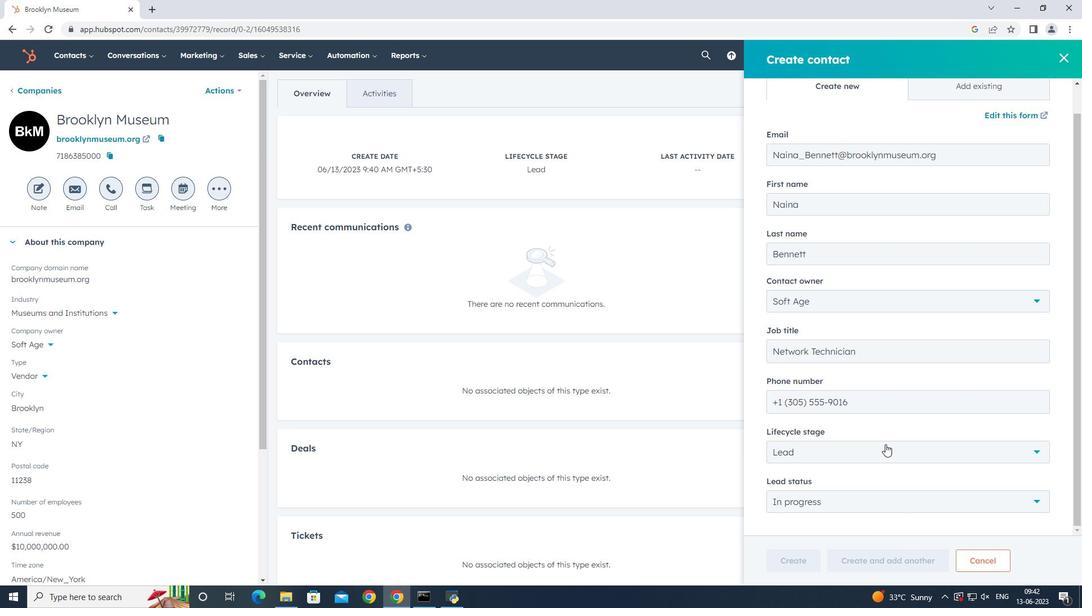 
Action: Mouse scrolled (887, 483) with delta (0, 0)
Screenshot: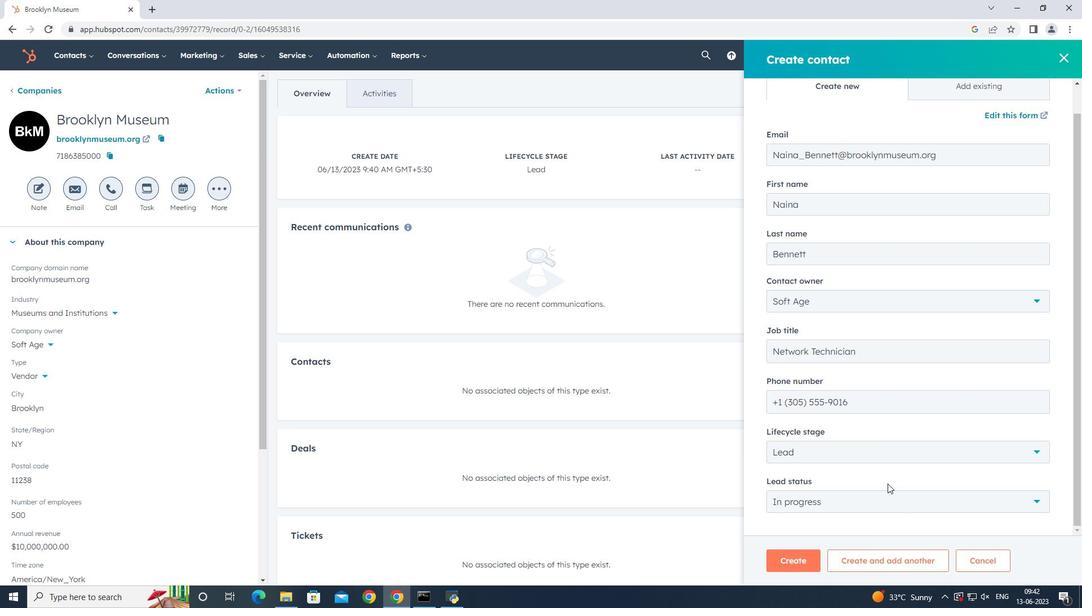 
Action: Mouse scrolled (887, 483) with delta (0, 0)
Screenshot: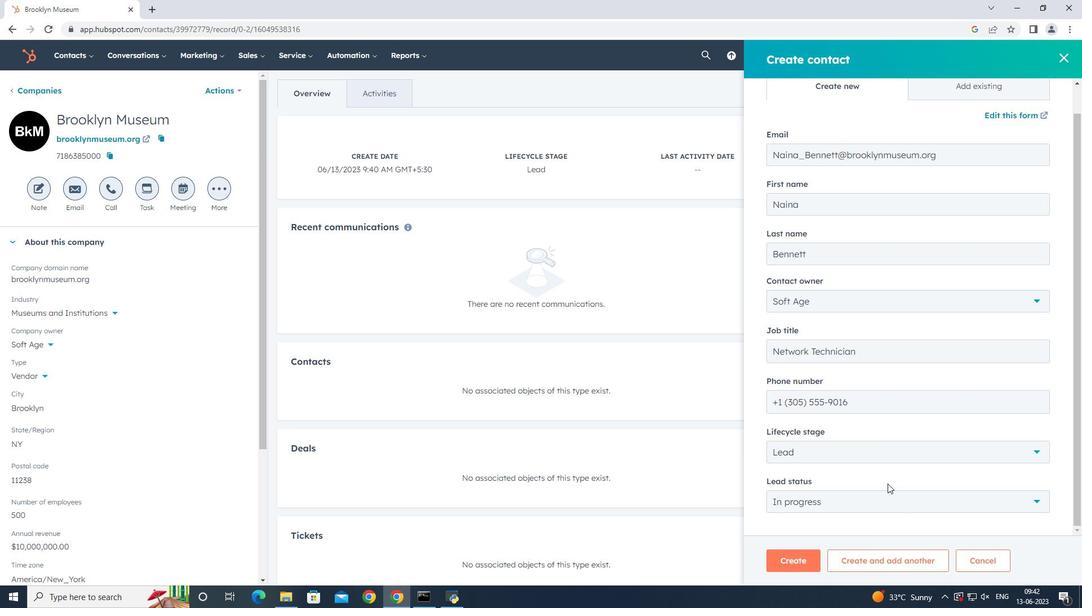 
Action: Mouse scrolled (887, 483) with delta (0, 0)
Screenshot: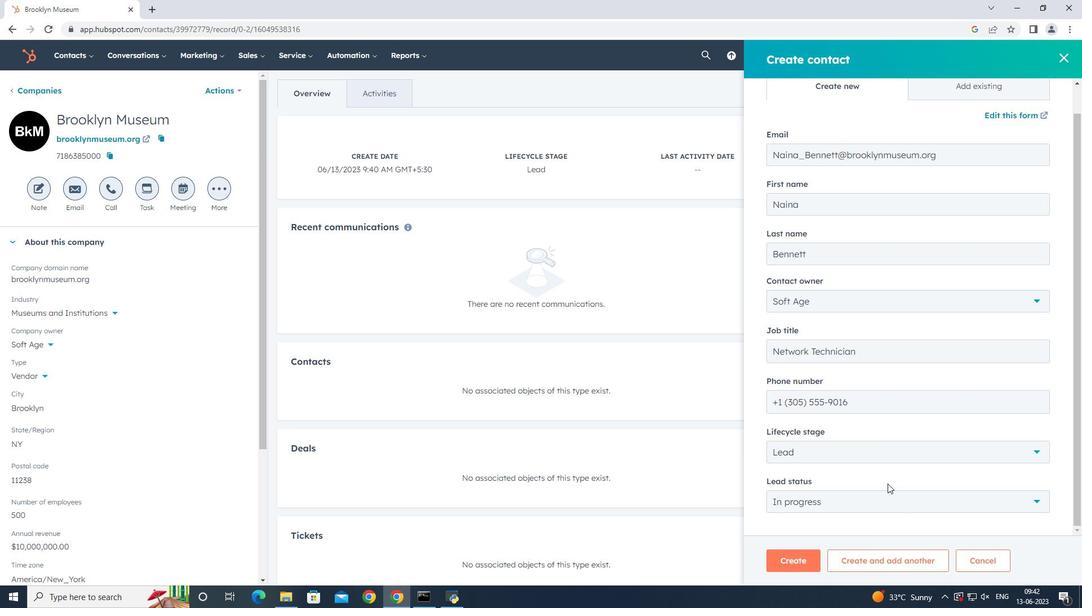 
Action: Mouse scrolled (887, 483) with delta (0, 0)
Screenshot: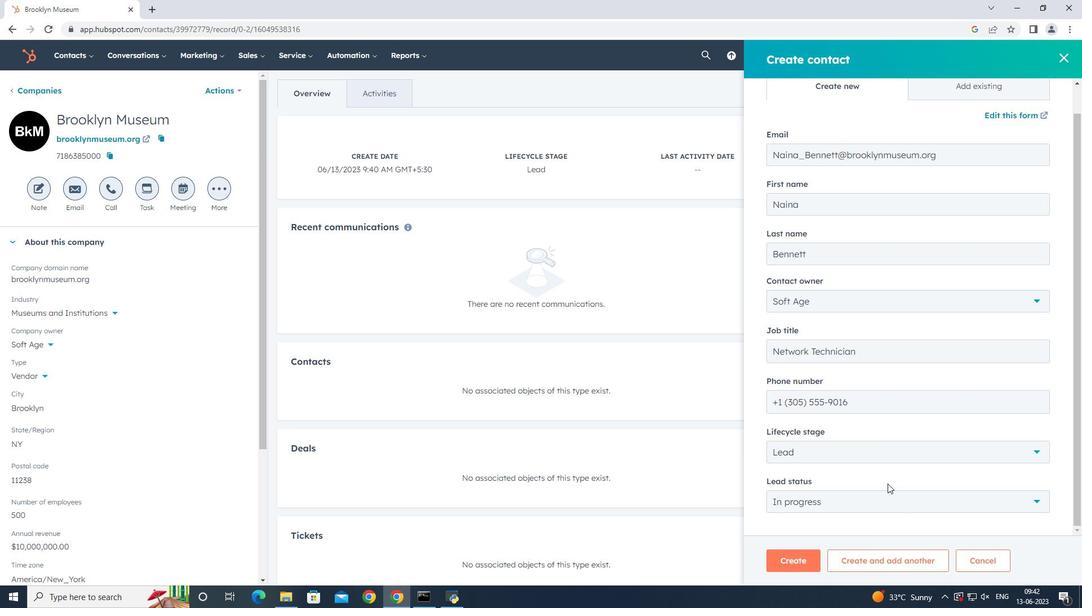 
Action: Mouse moved to (812, 552)
Screenshot: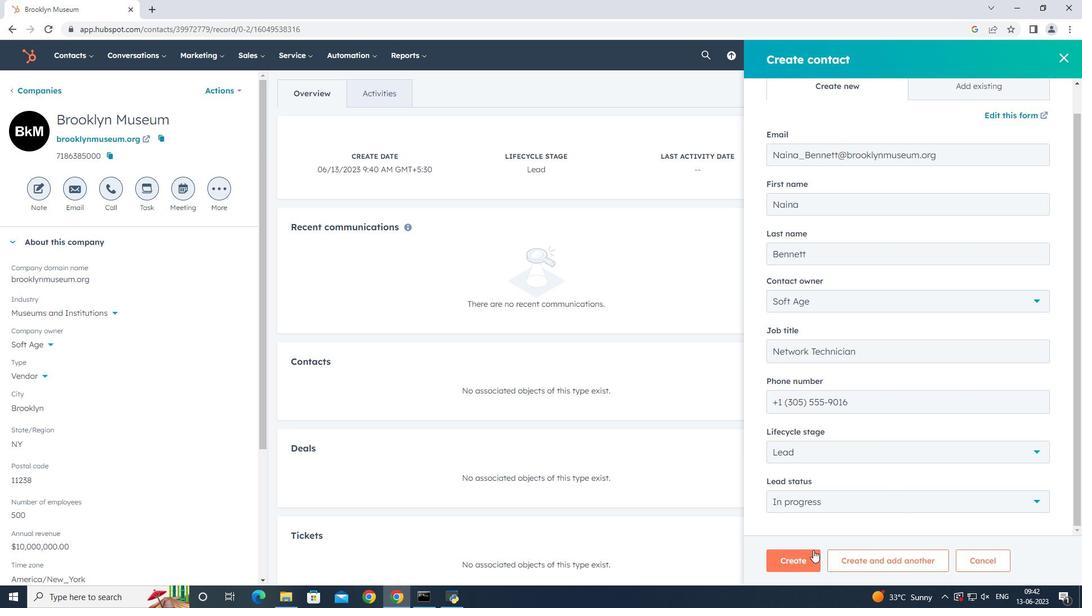 
Action: Mouse pressed left at (812, 552)
Screenshot: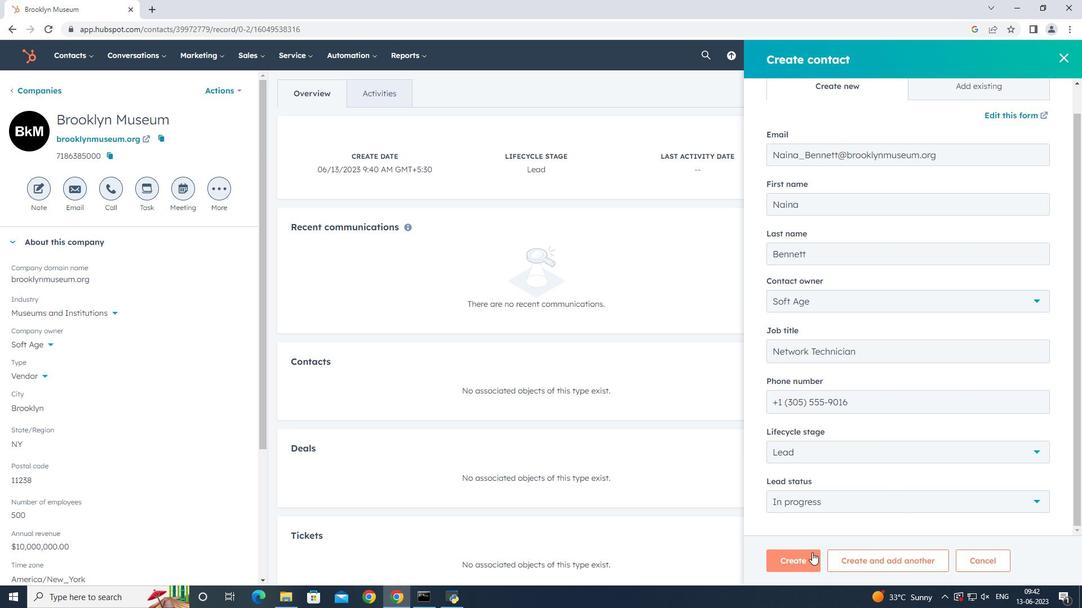 
Action: Mouse moved to (448, 368)
Screenshot: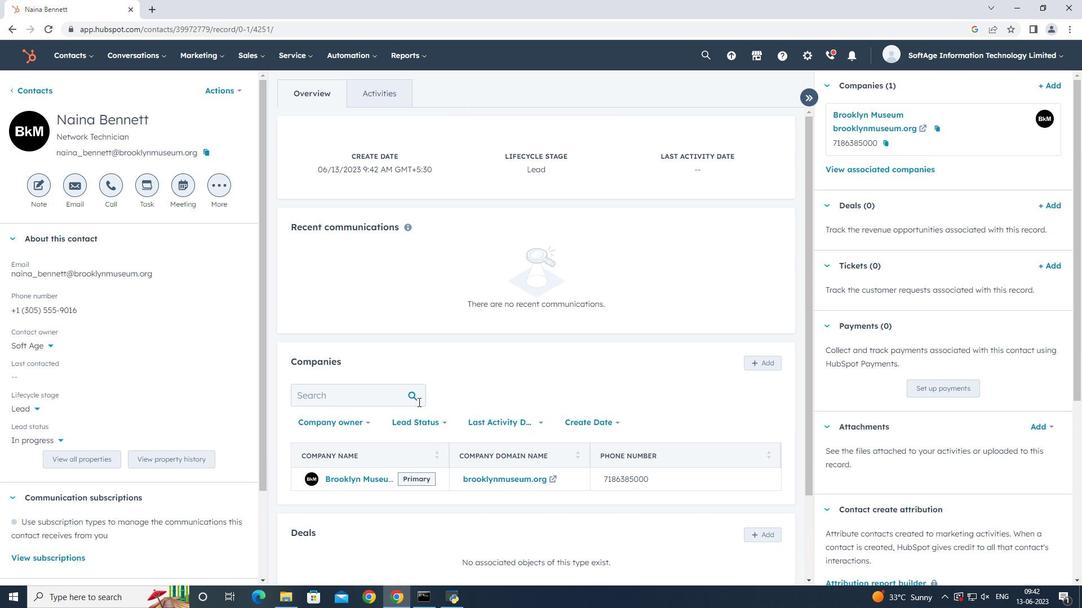 
